 Task: Look for space in Ghotki, Pakistan from 12th  July, 2023 to 15th July, 2023 for 3 adults in price range Rs.12000 to Rs.16000. Place can be entire place with 2 bedrooms having 3 beds and 1 bathroom. Property type can be house, flat, guest house. Booking option can be shelf check-in. Required host language is English.
Action: Mouse pressed left at (534, 137)
Screenshot: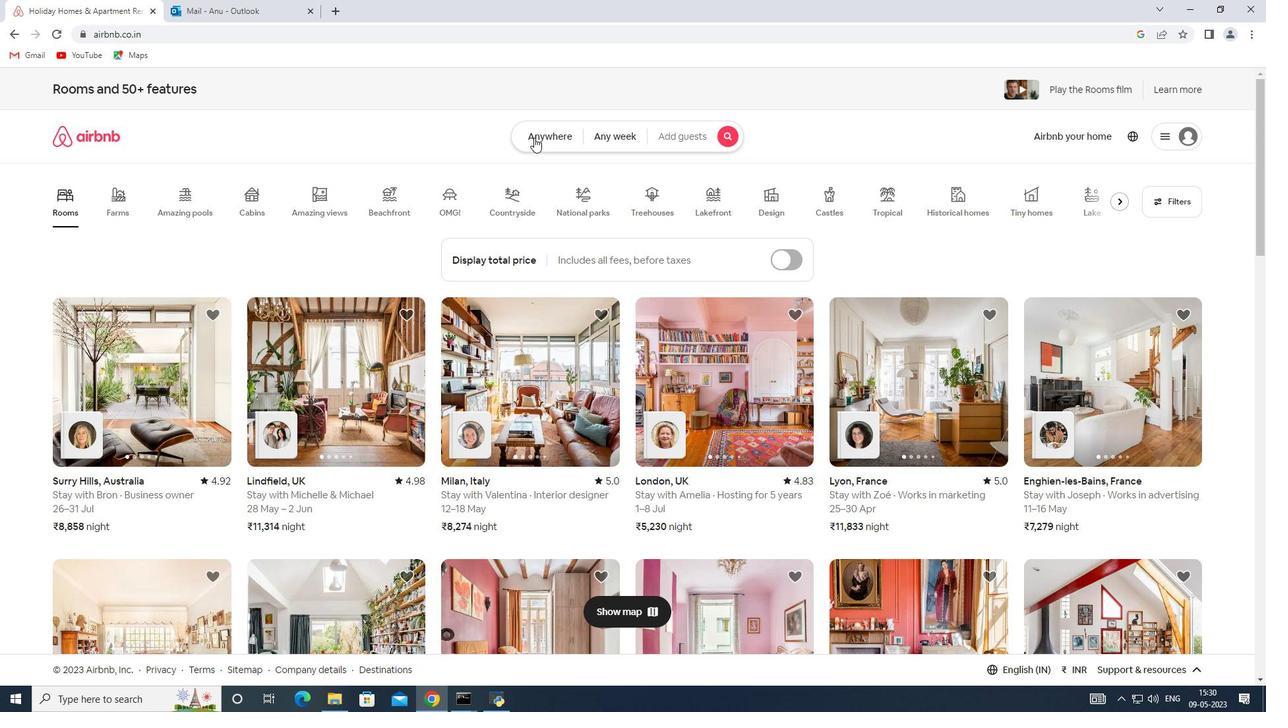 
Action: Mouse moved to (442, 193)
Screenshot: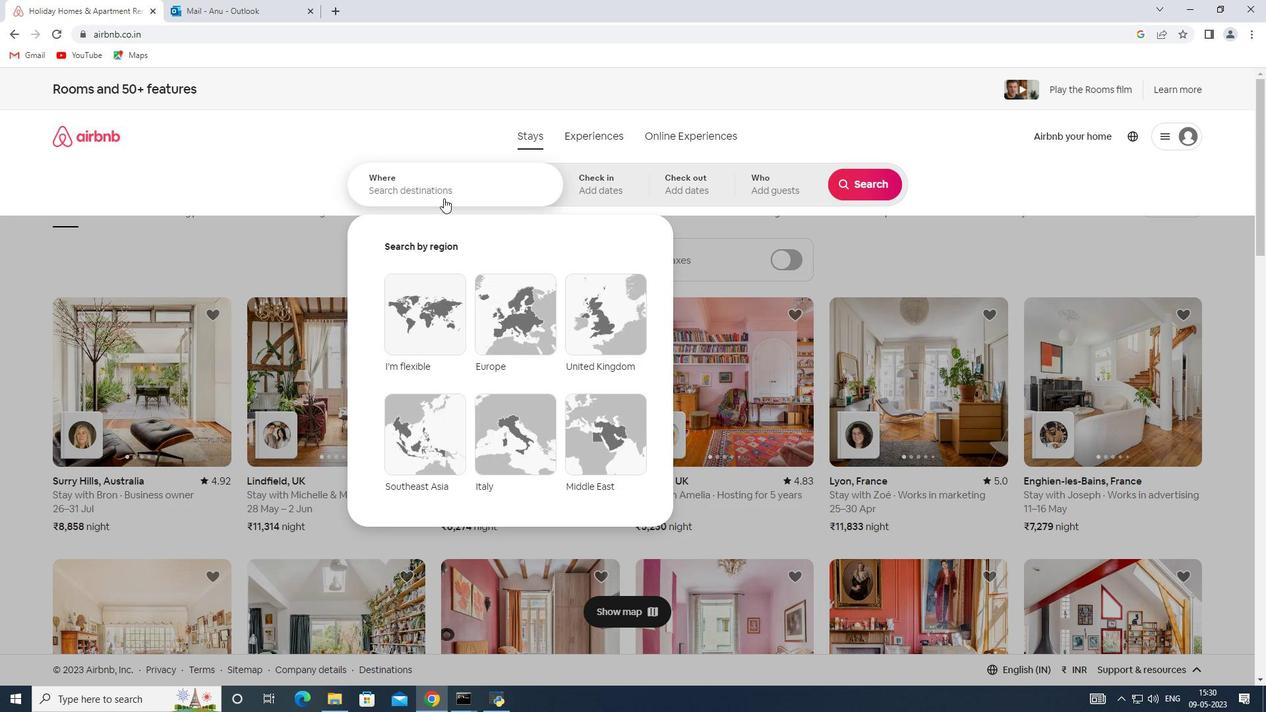 
Action: Mouse pressed left at (442, 193)
Screenshot: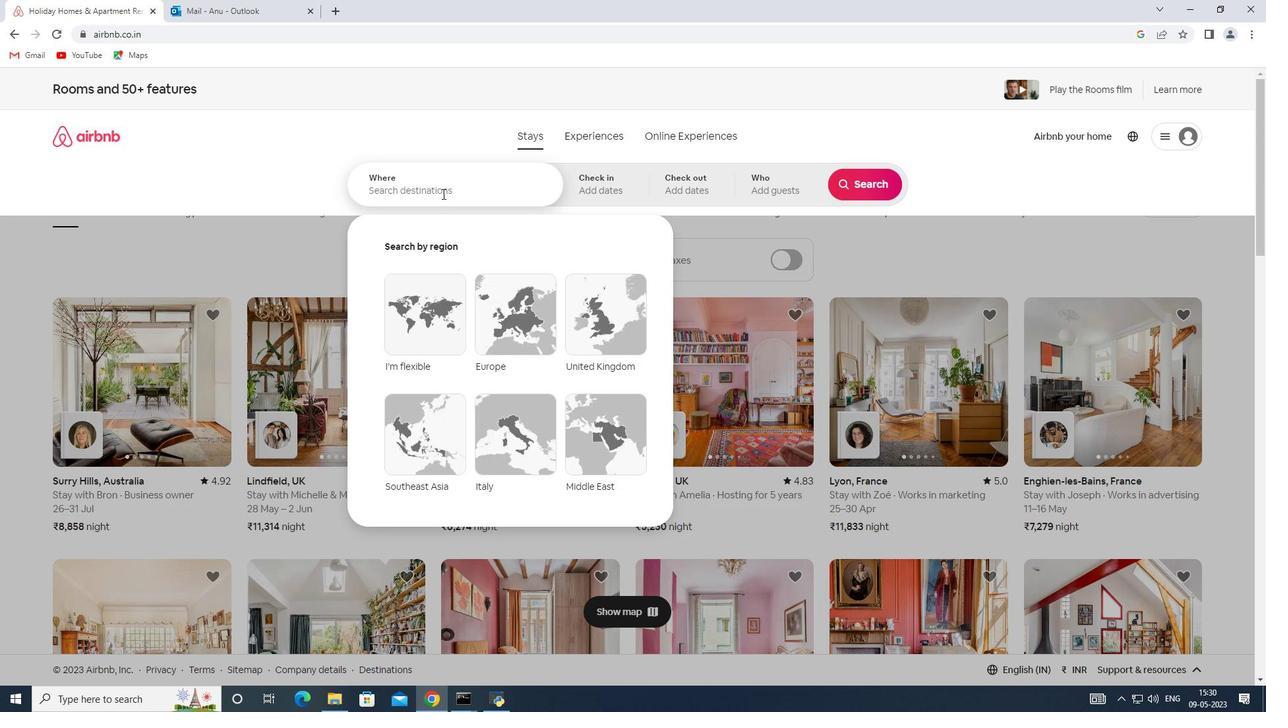 
Action: Key pressed <Key.shift><Key.shift>Ghotki,<Key.shift>Pakistan
Screenshot: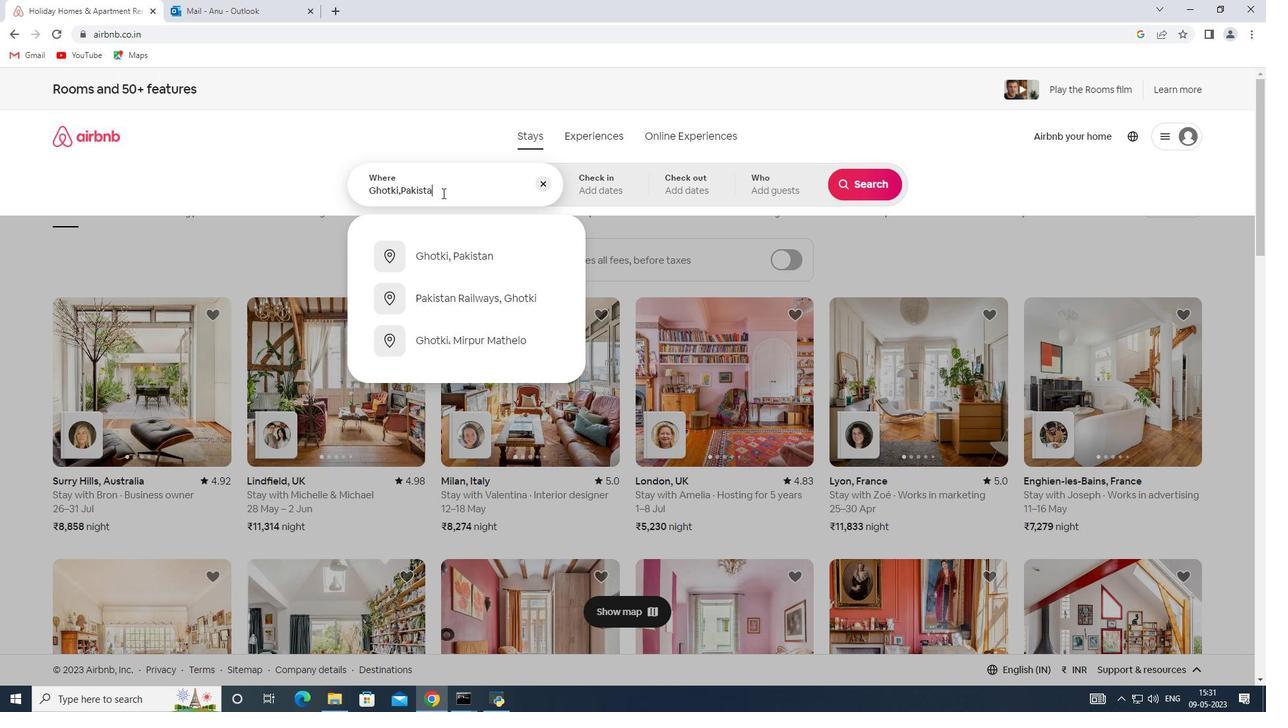 
Action: Mouse moved to (578, 186)
Screenshot: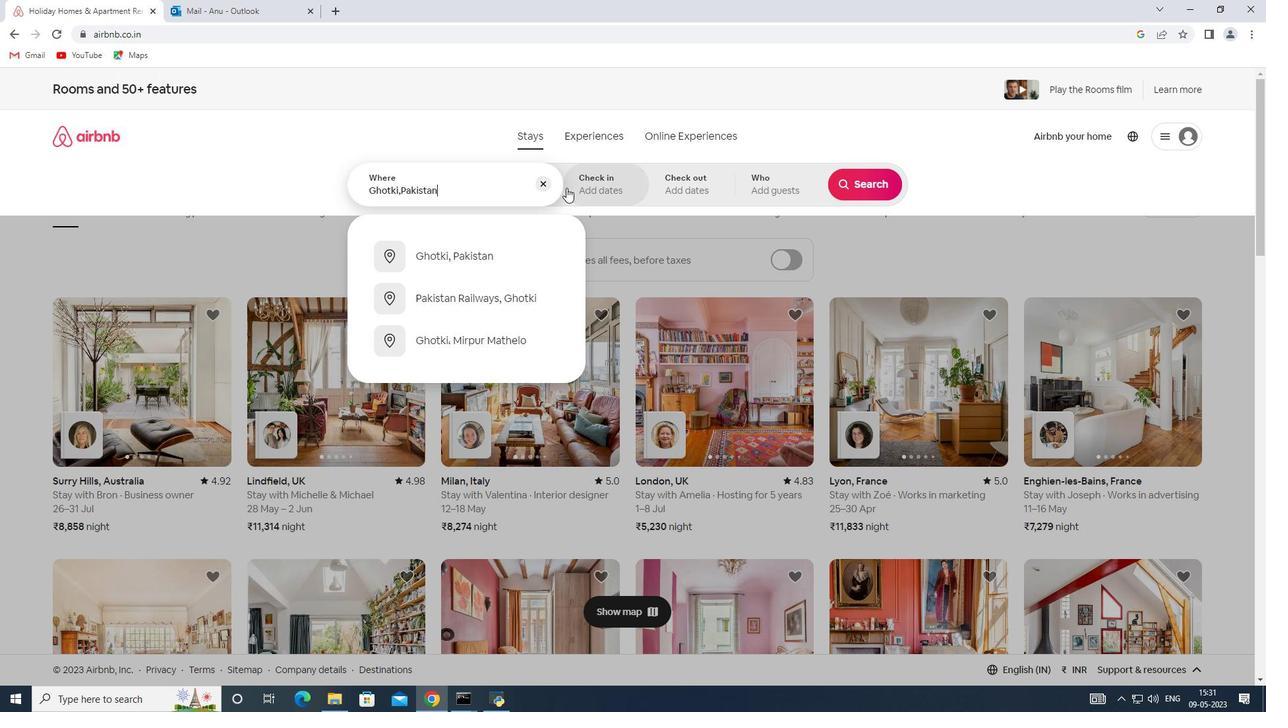 
Action: Mouse pressed left at (578, 186)
Screenshot: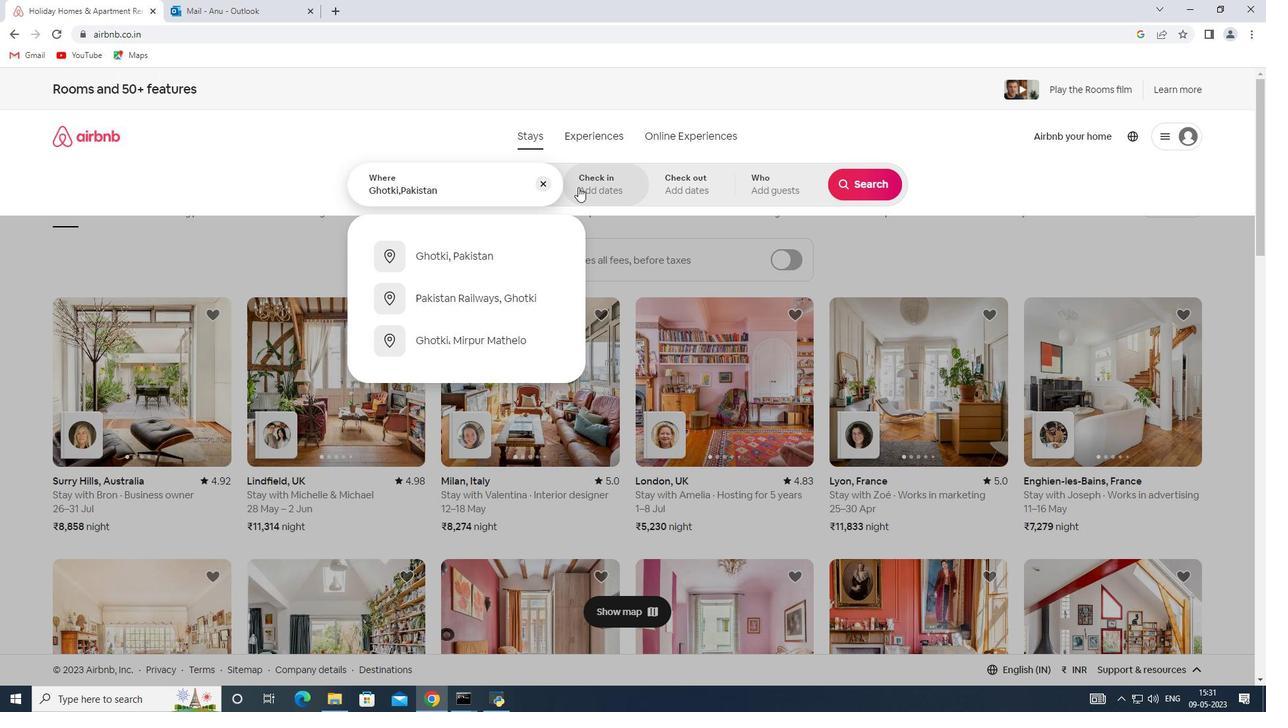 
Action: Mouse moved to (857, 286)
Screenshot: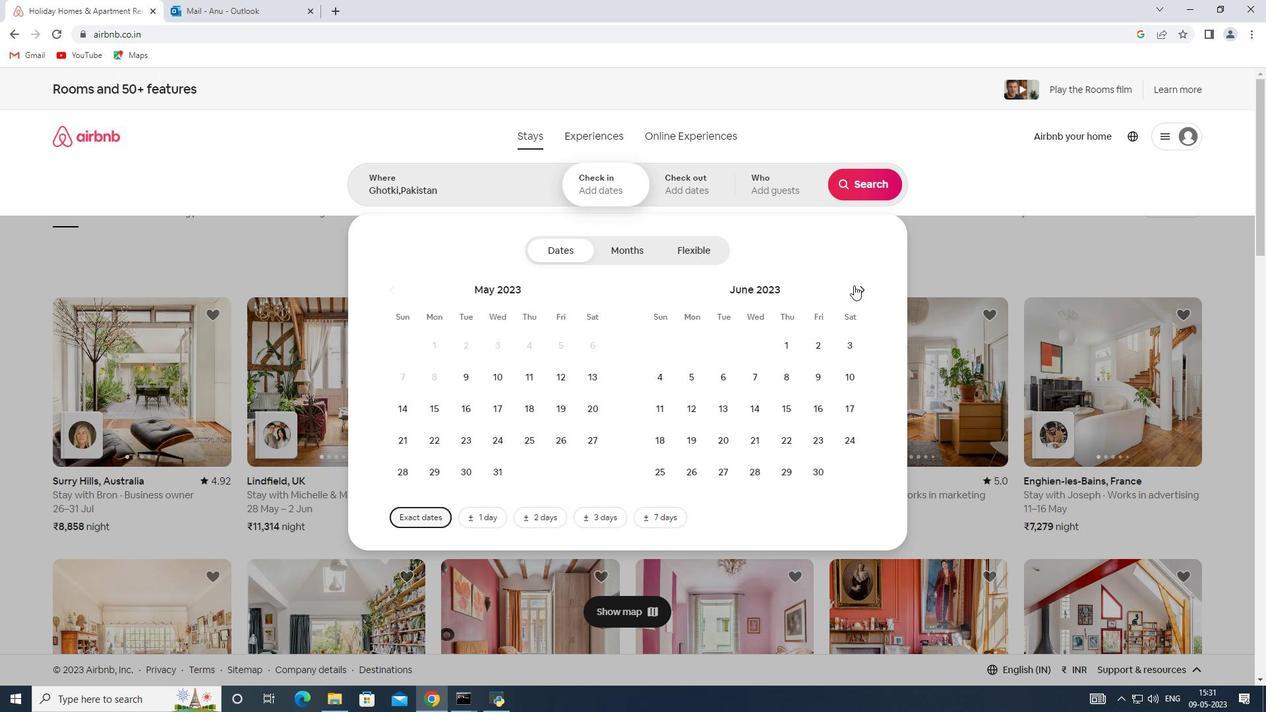 
Action: Mouse pressed left at (857, 286)
Screenshot: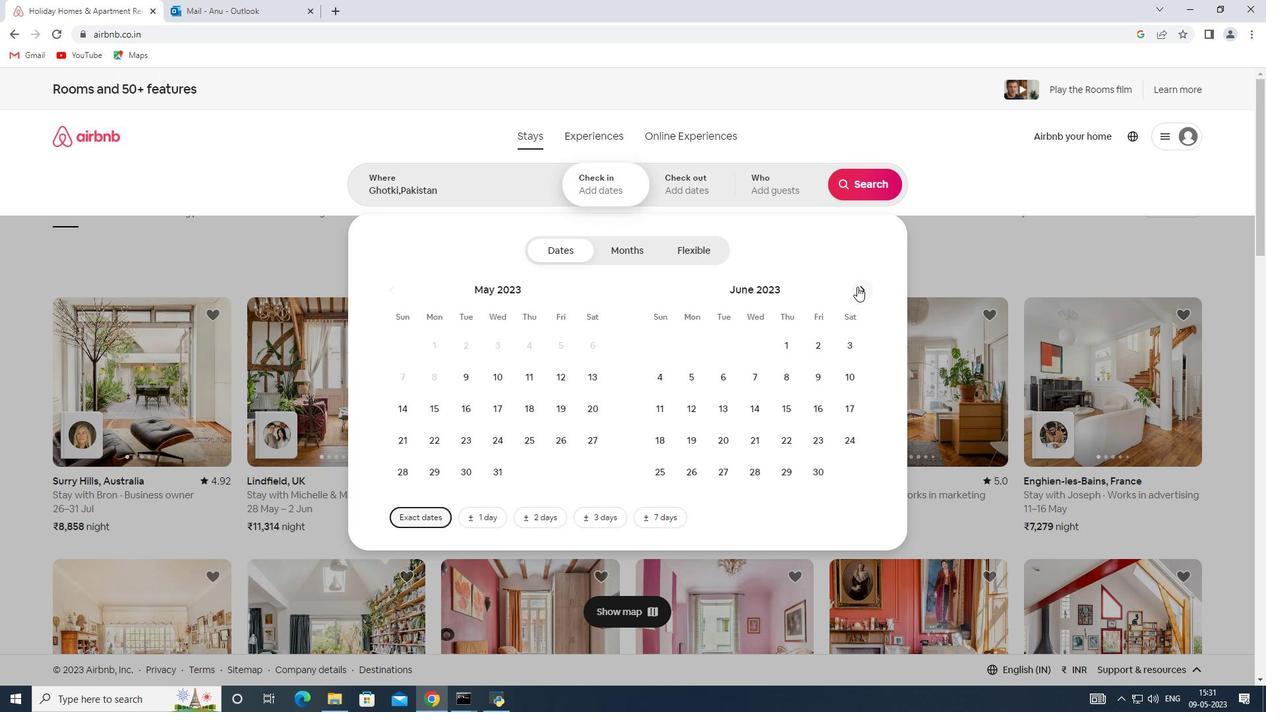 
Action: Mouse moved to (754, 404)
Screenshot: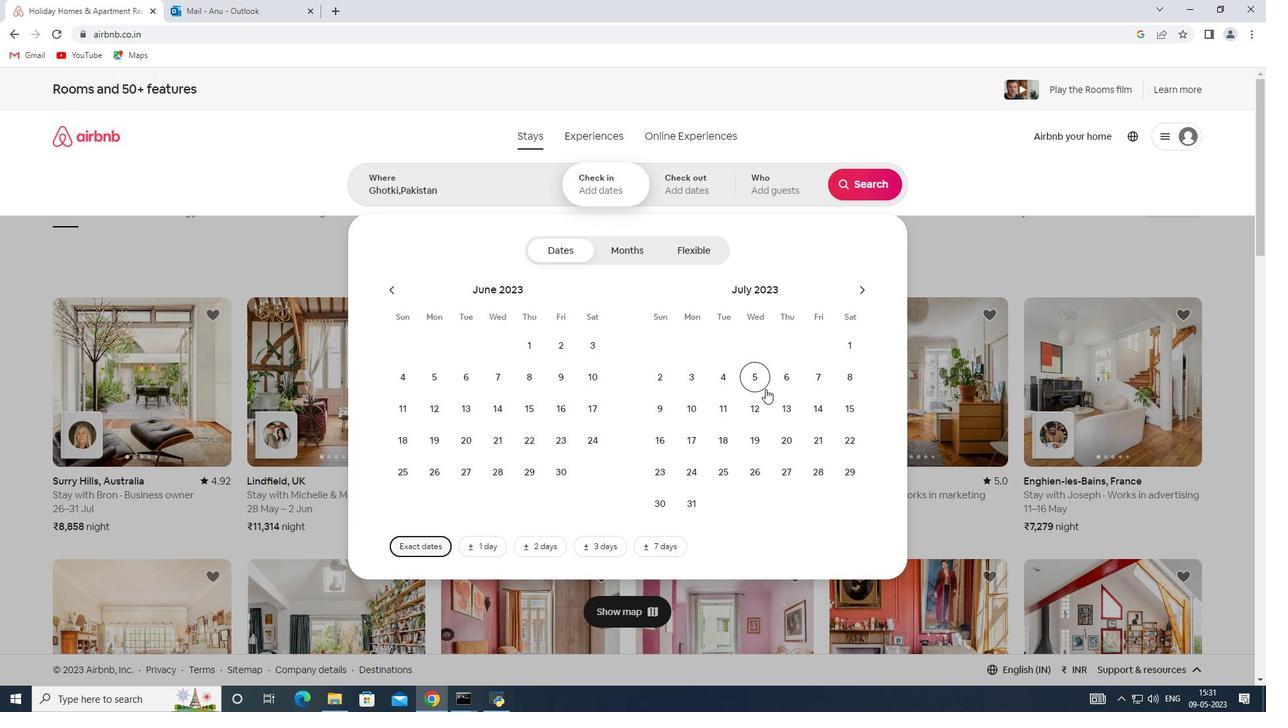 
Action: Mouse pressed left at (754, 404)
Screenshot: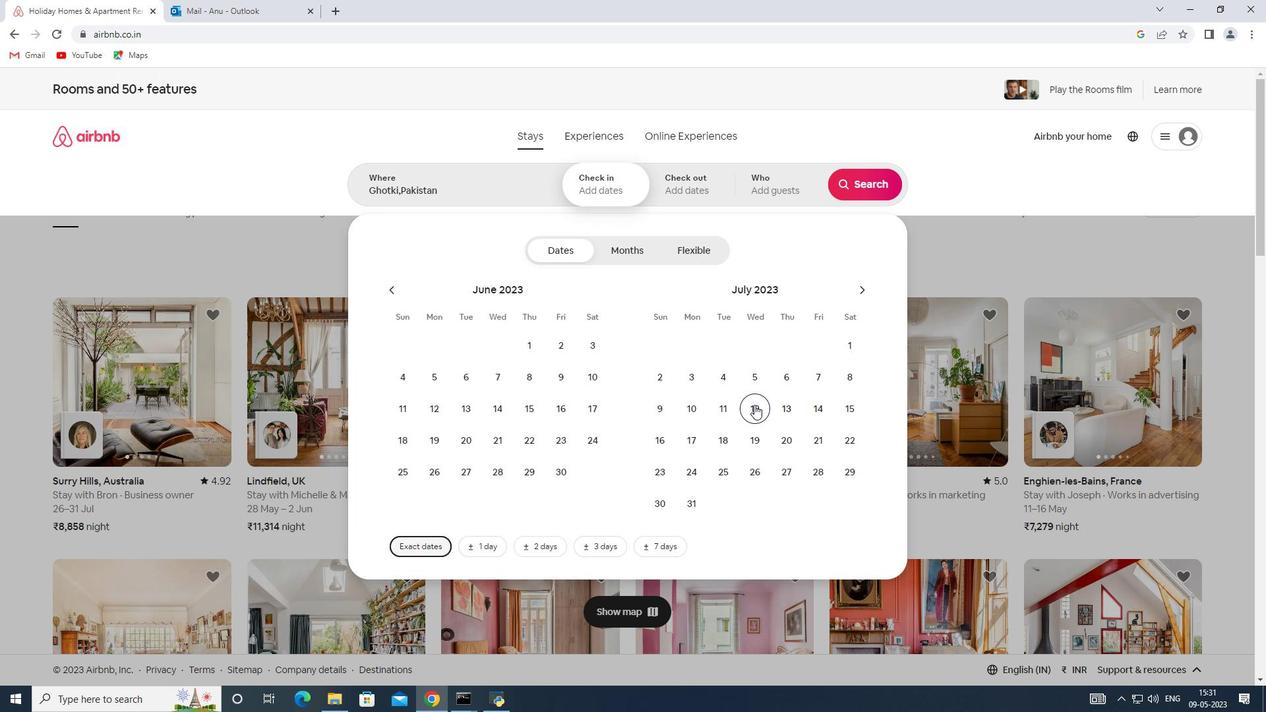 
Action: Mouse moved to (843, 405)
Screenshot: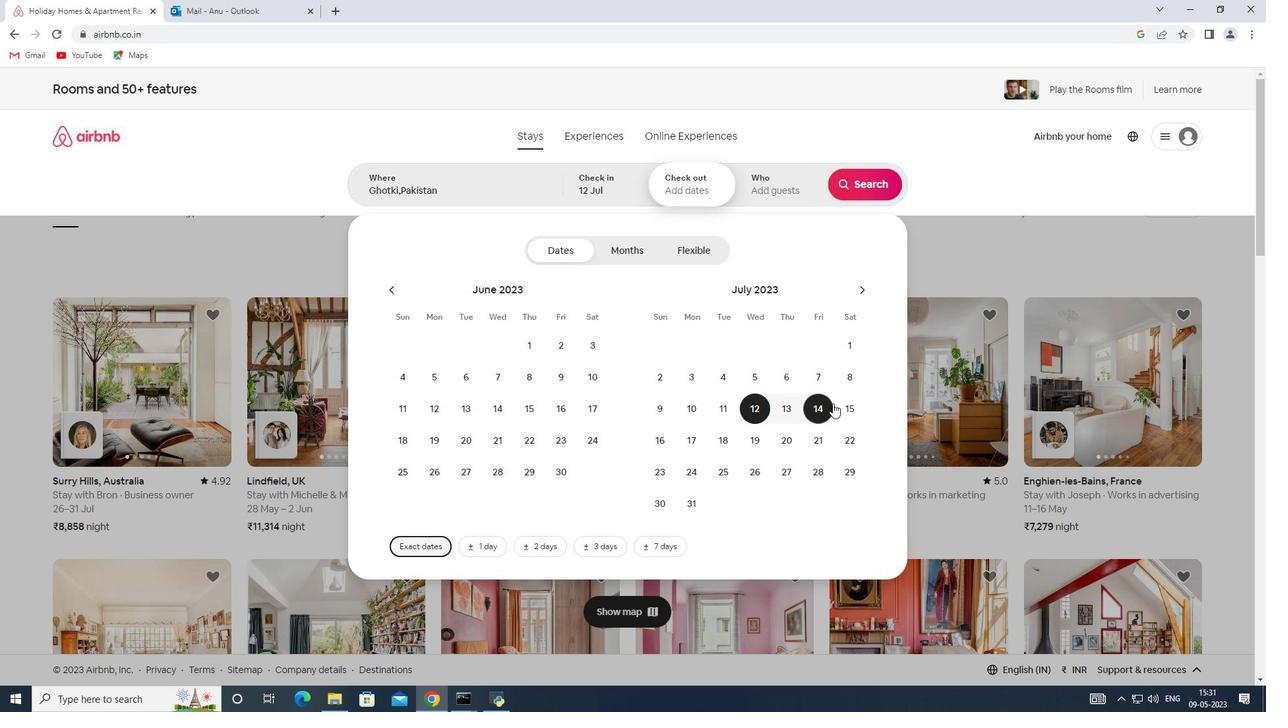 
Action: Mouse pressed left at (843, 405)
Screenshot: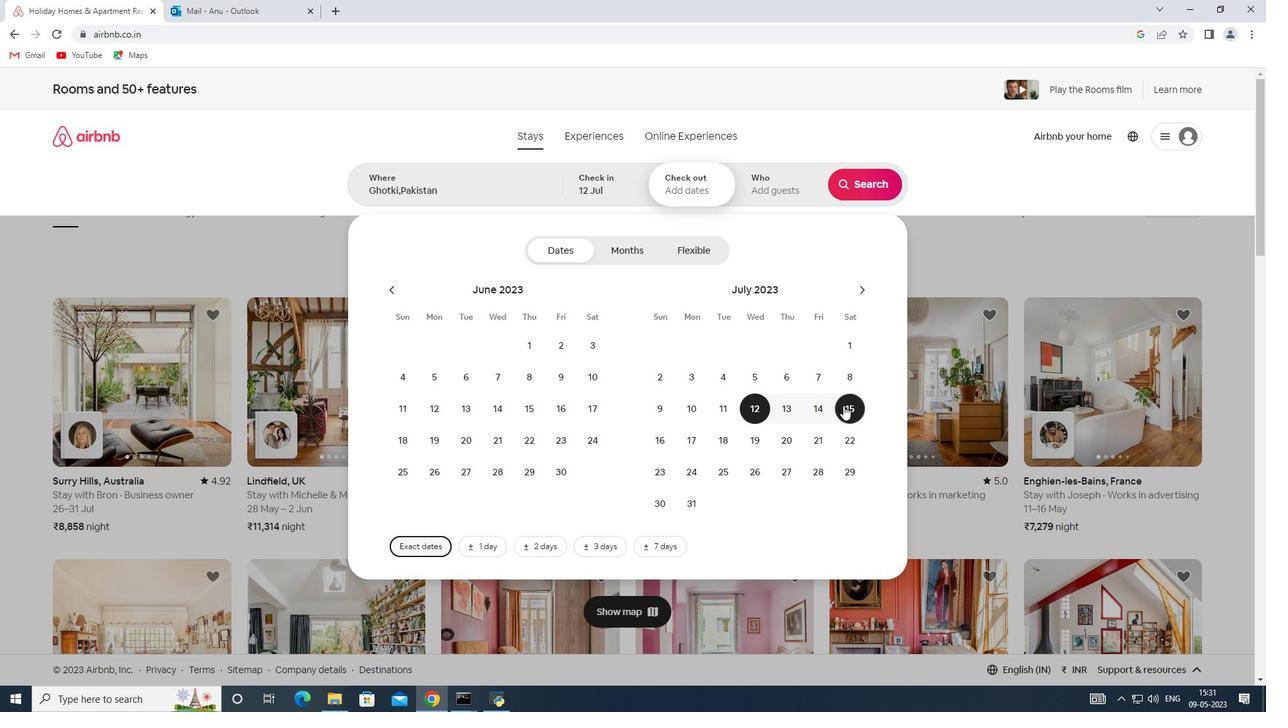 
Action: Mouse moved to (753, 179)
Screenshot: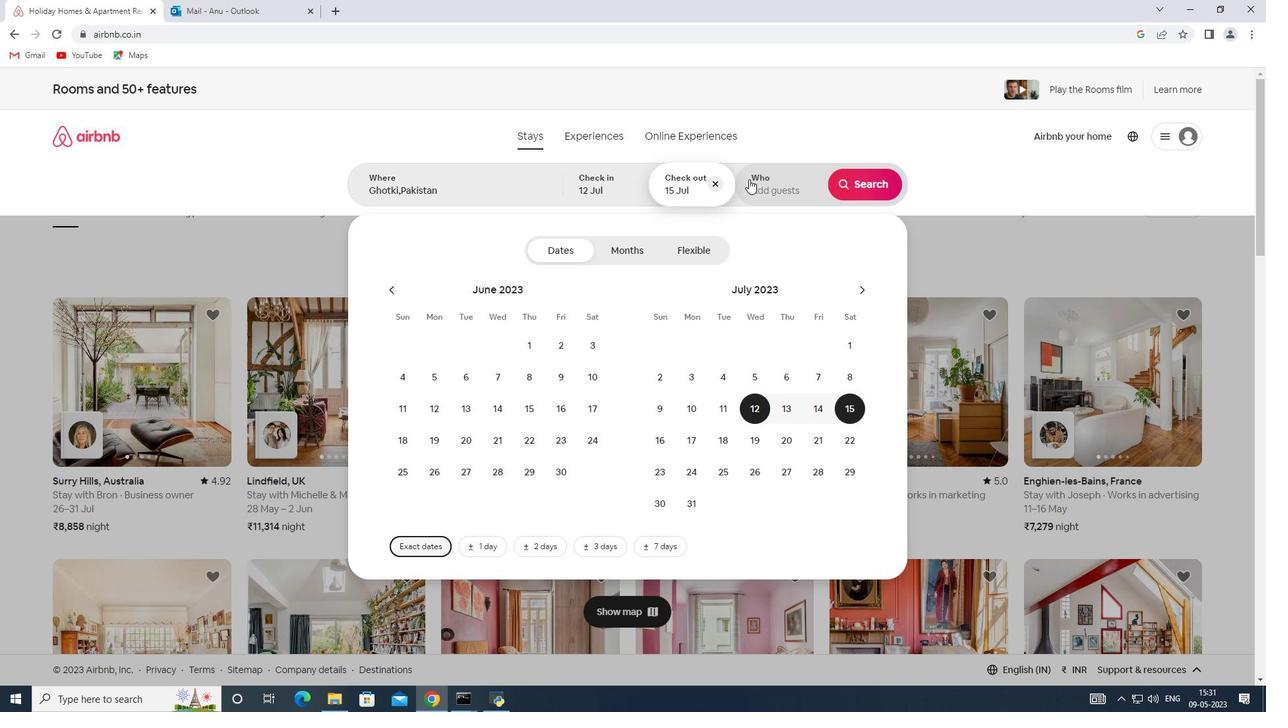 
Action: Mouse pressed left at (753, 179)
Screenshot: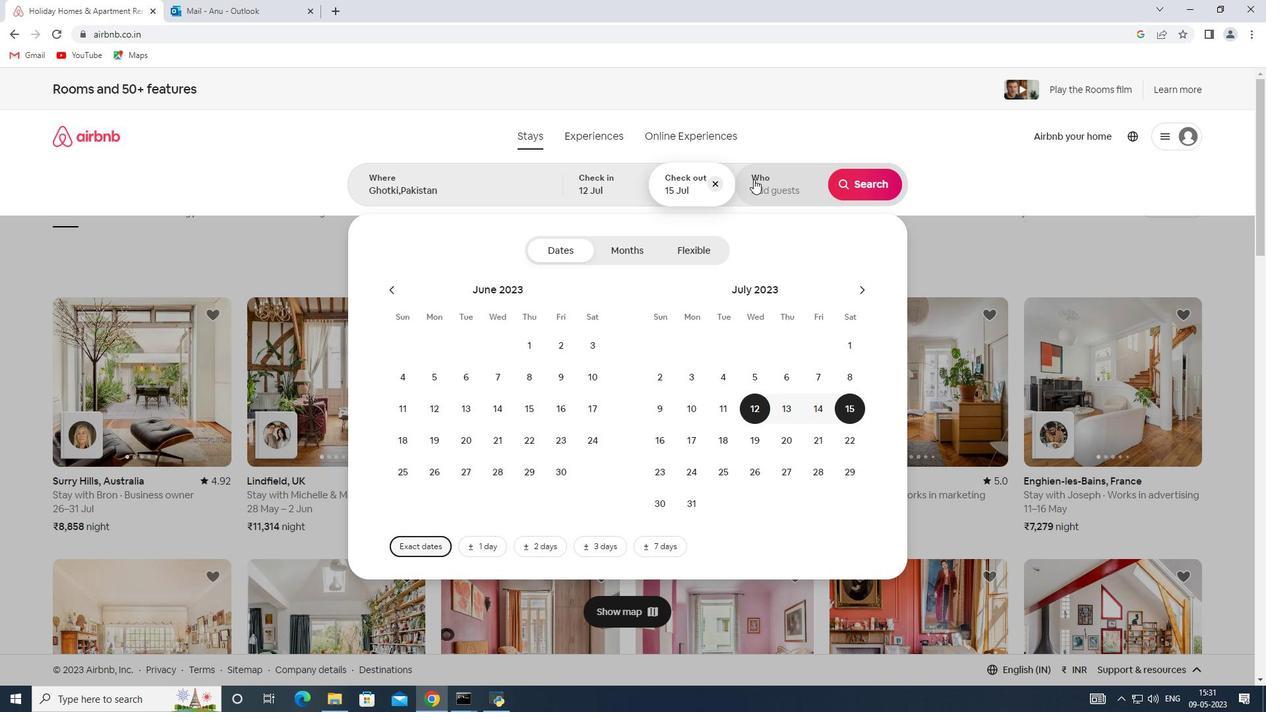 
Action: Mouse moved to (860, 255)
Screenshot: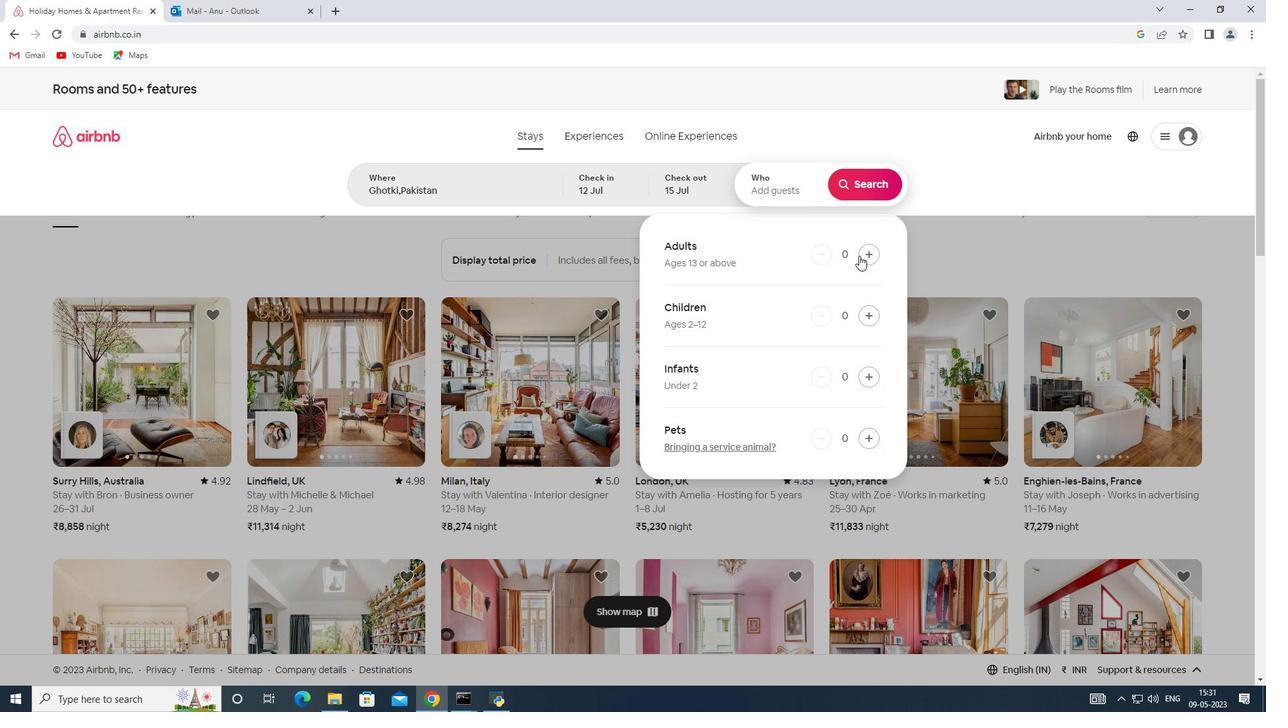 
Action: Mouse pressed left at (860, 255)
Screenshot: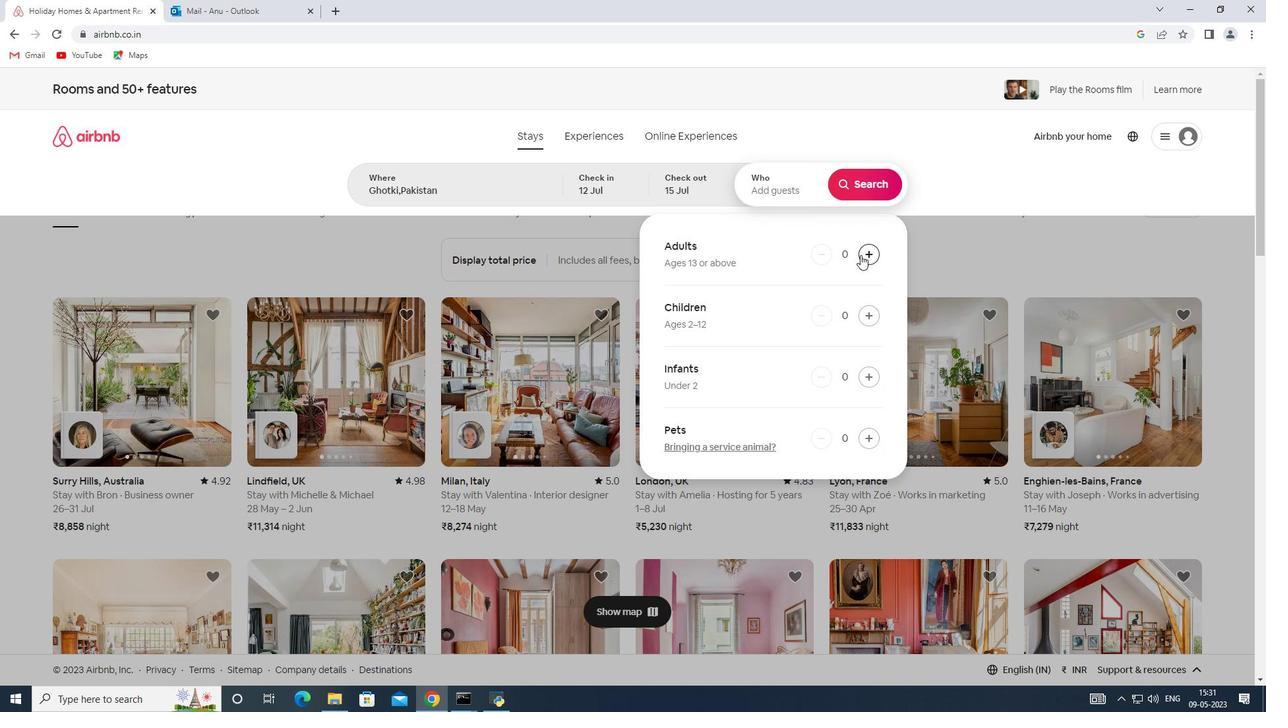 
Action: Mouse pressed left at (860, 255)
Screenshot: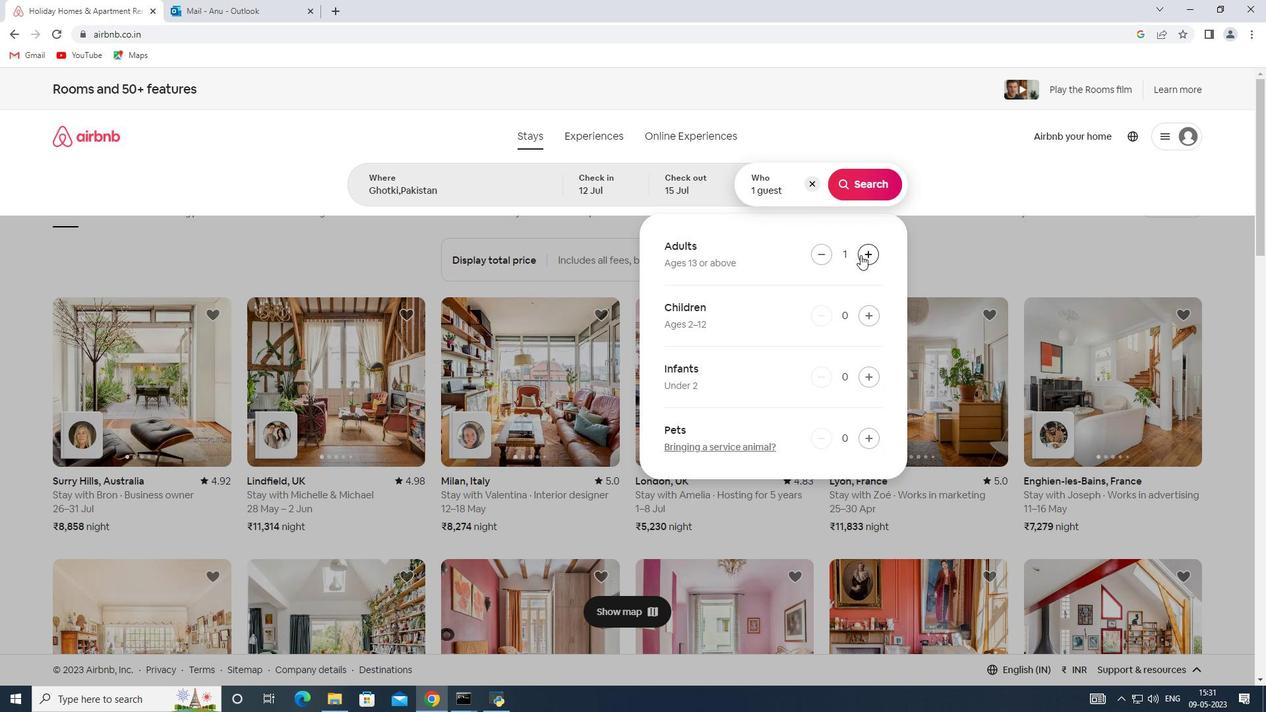 
Action: Mouse pressed left at (860, 255)
Screenshot: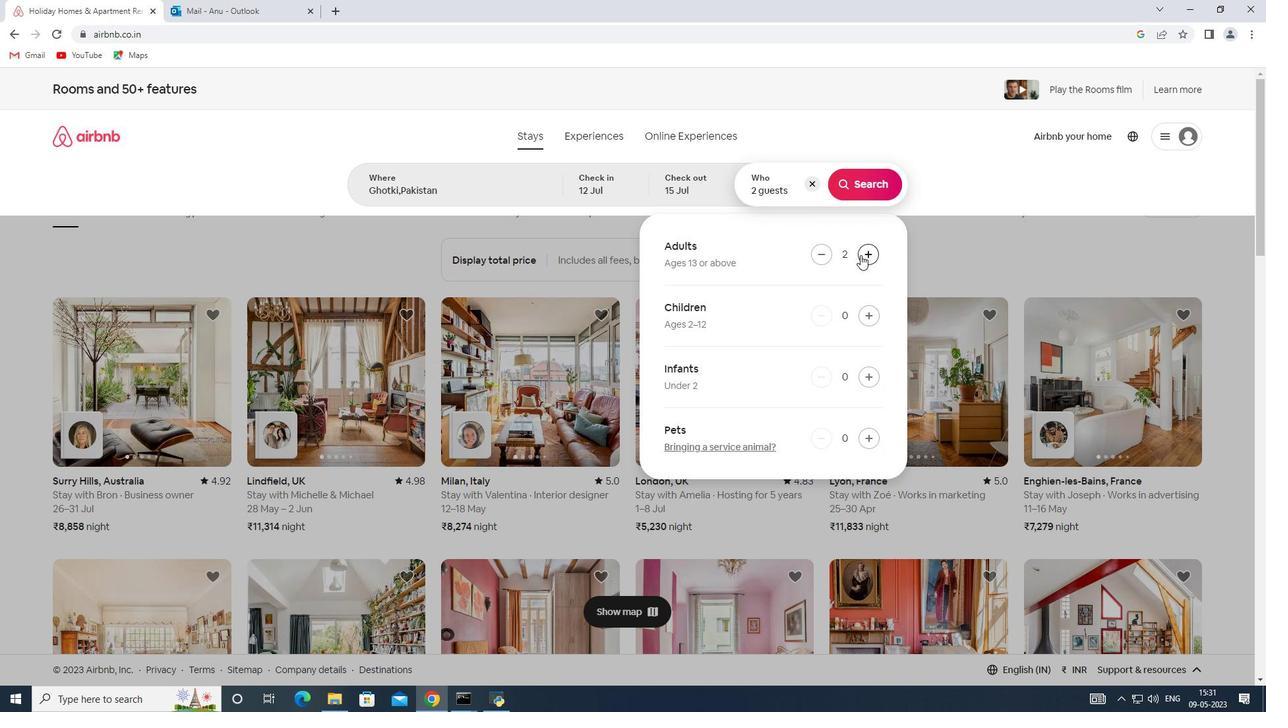 
Action: Mouse moved to (871, 184)
Screenshot: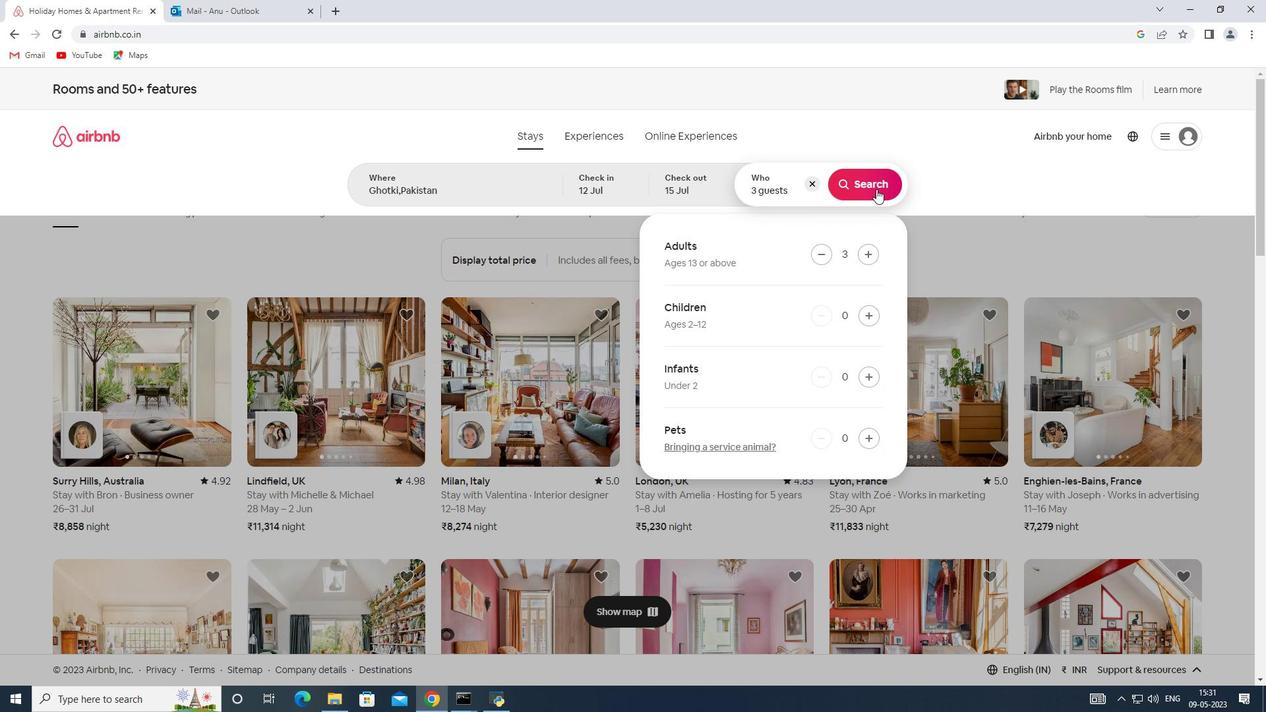 
Action: Mouse pressed left at (871, 184)
Screenshot: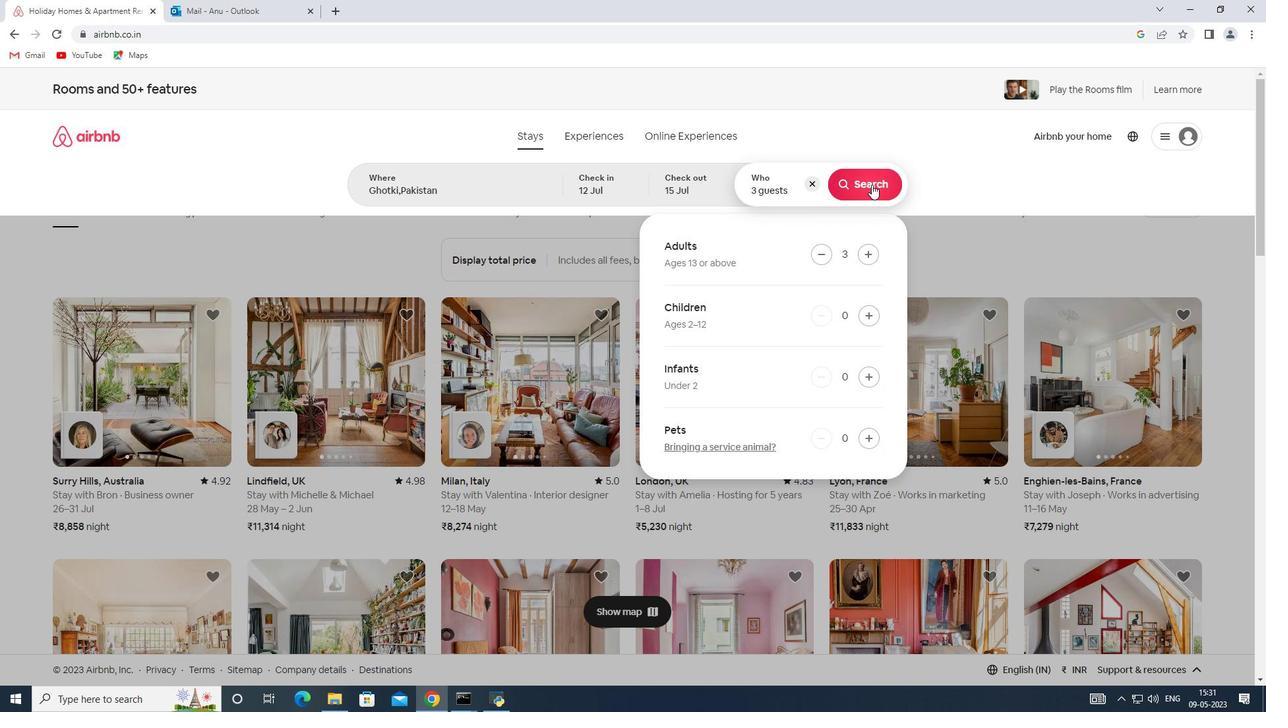 
Action: Mouse moved to (1201, 151)
Screenshot: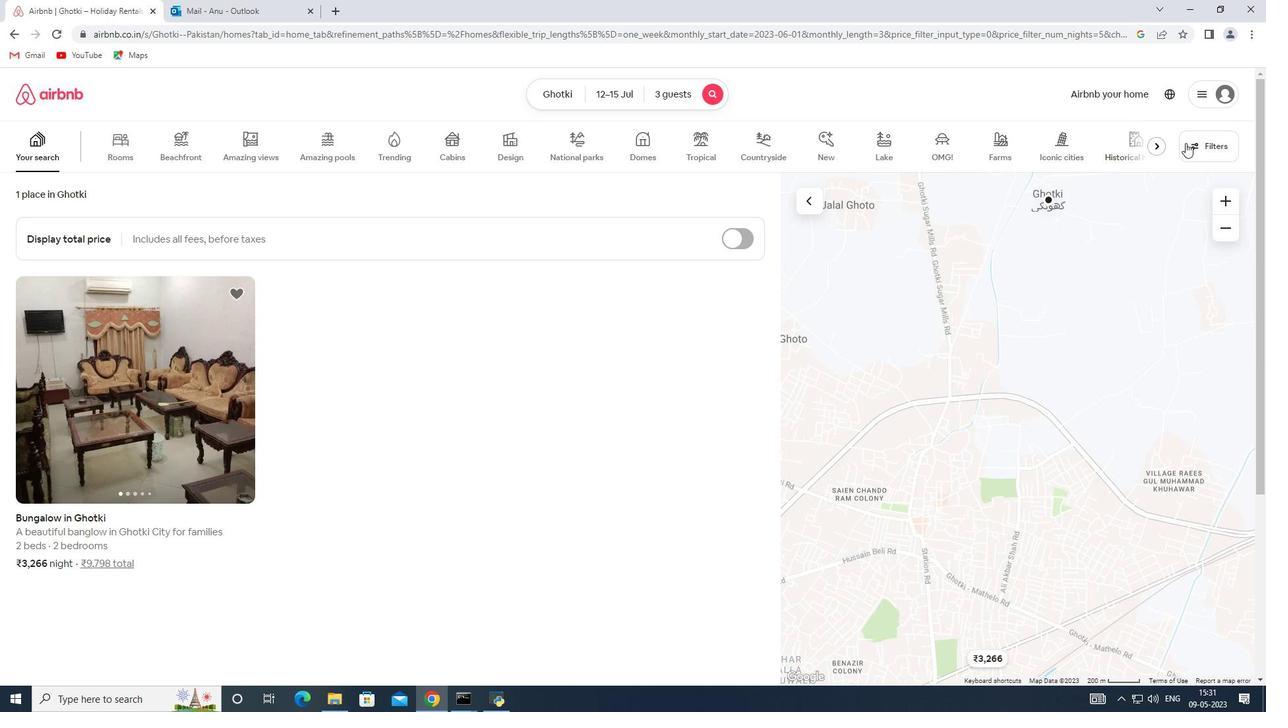 
Action: Mouse pressed left at (1201, 151)
Screenshot: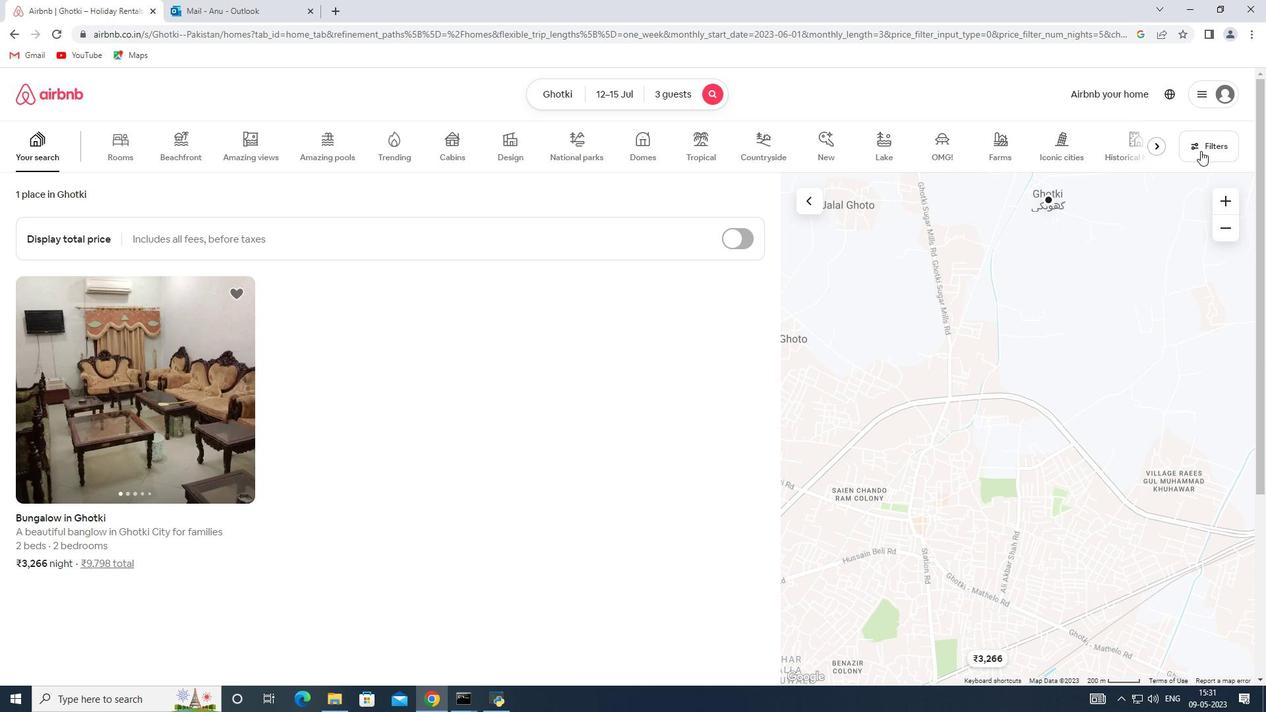 
Action: Mouse moved to (458, 468)
Screenshot: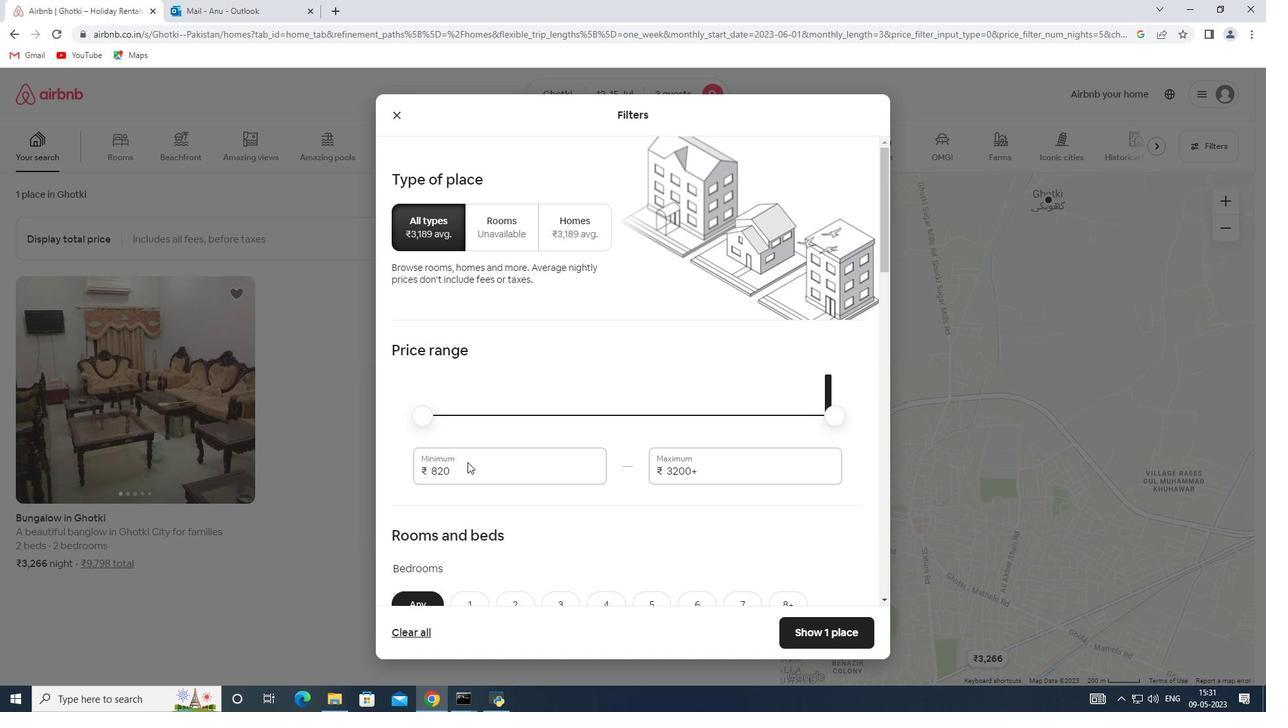 
Action: Mouse pressed left at (458, 468)
Screenshot: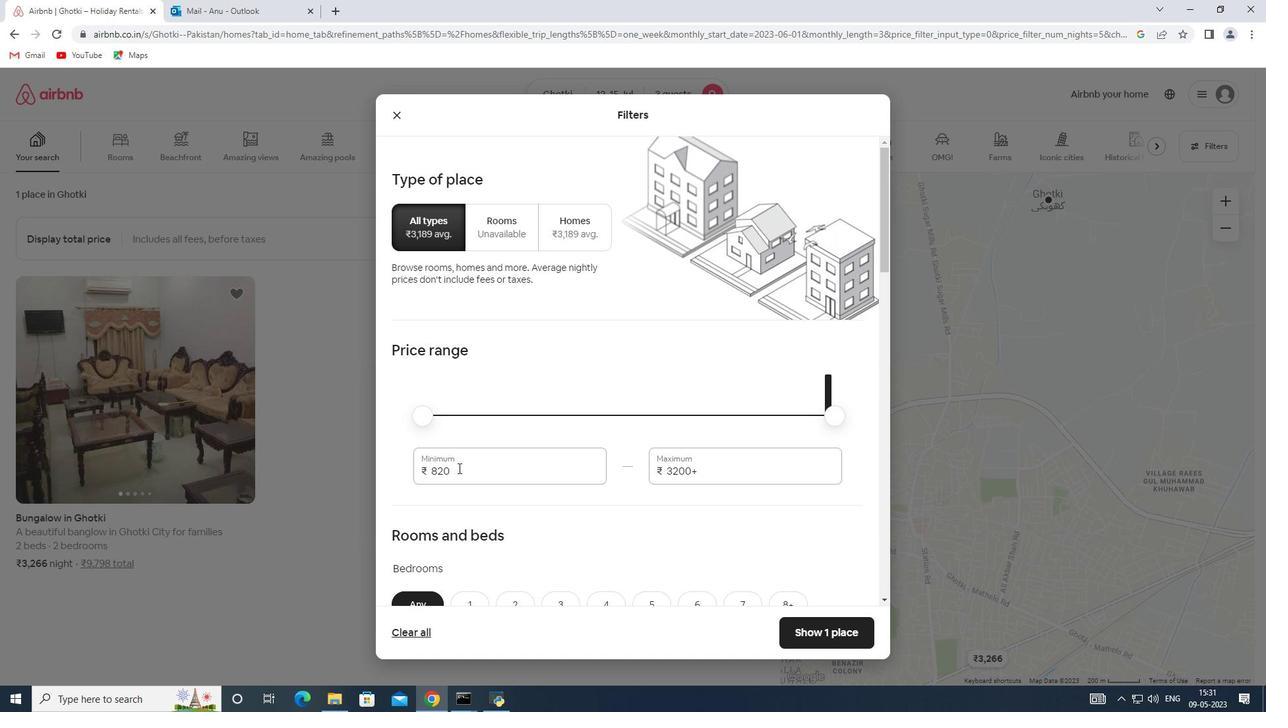 
Action: Mouse moved to (389, 457)
Screenshot: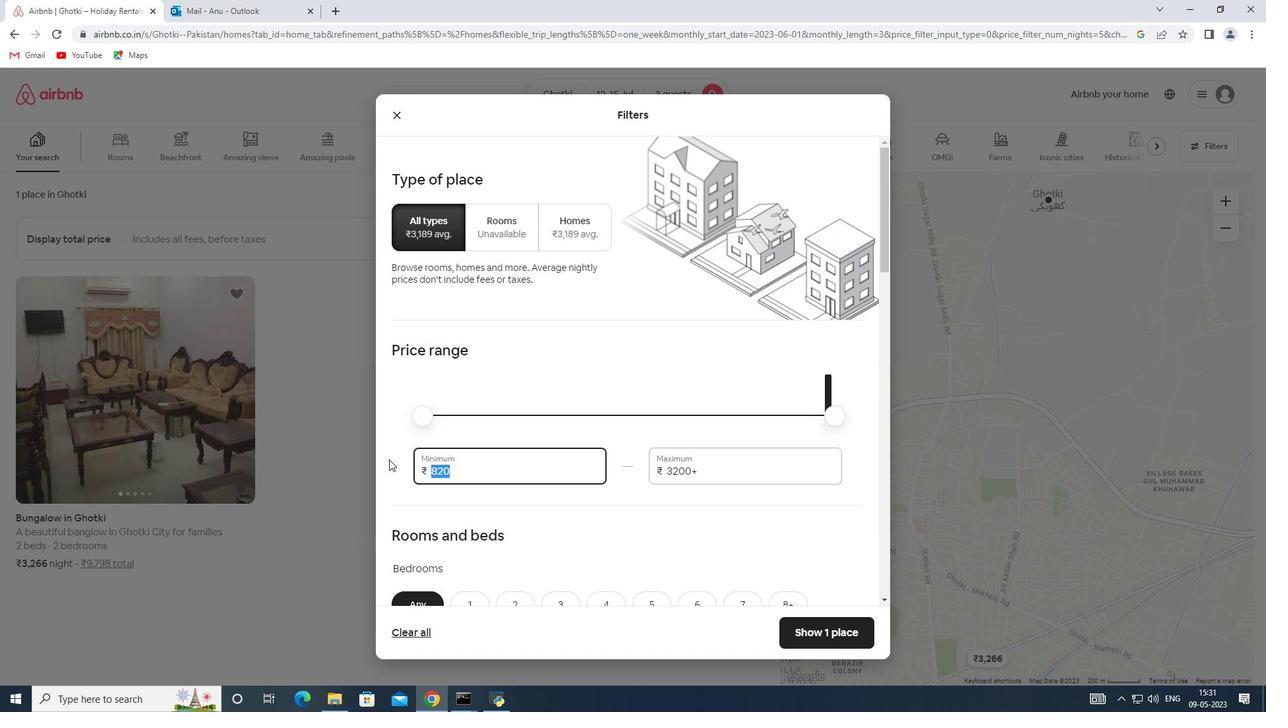 
Action: Key pressed 12000
Screenshot: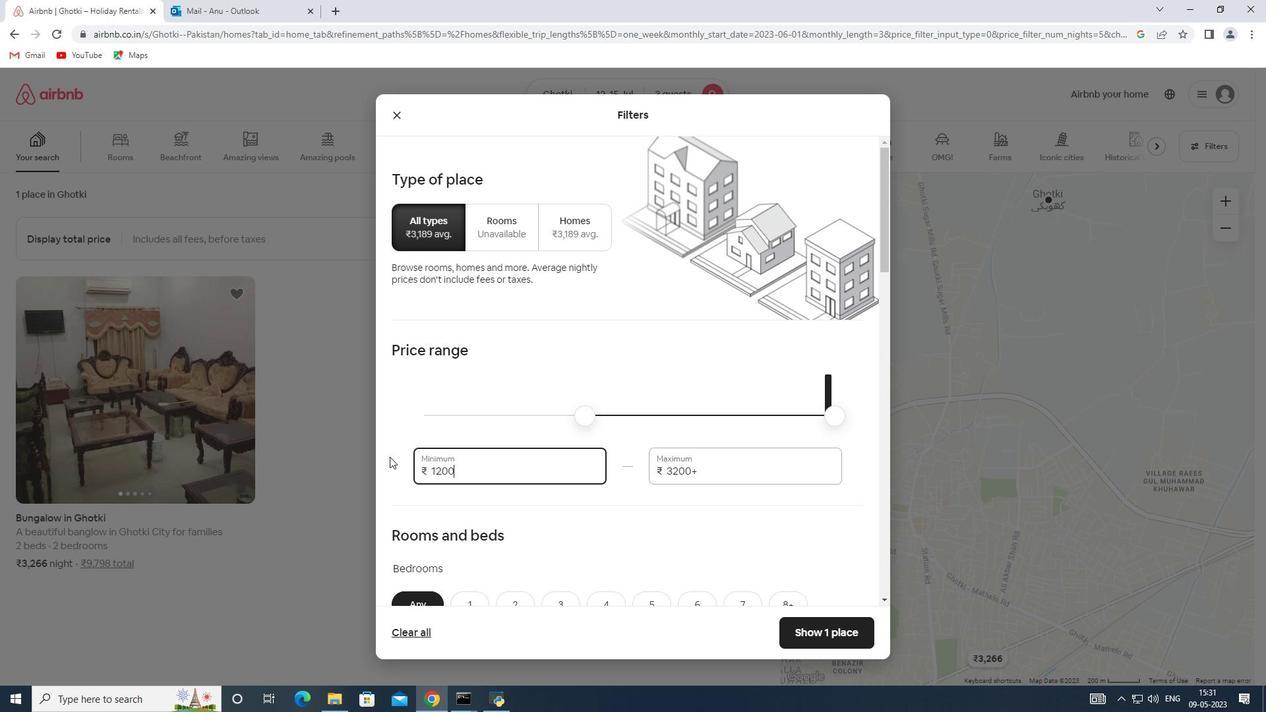 
Action: Mouse moved to (699, 471)
Screenshot: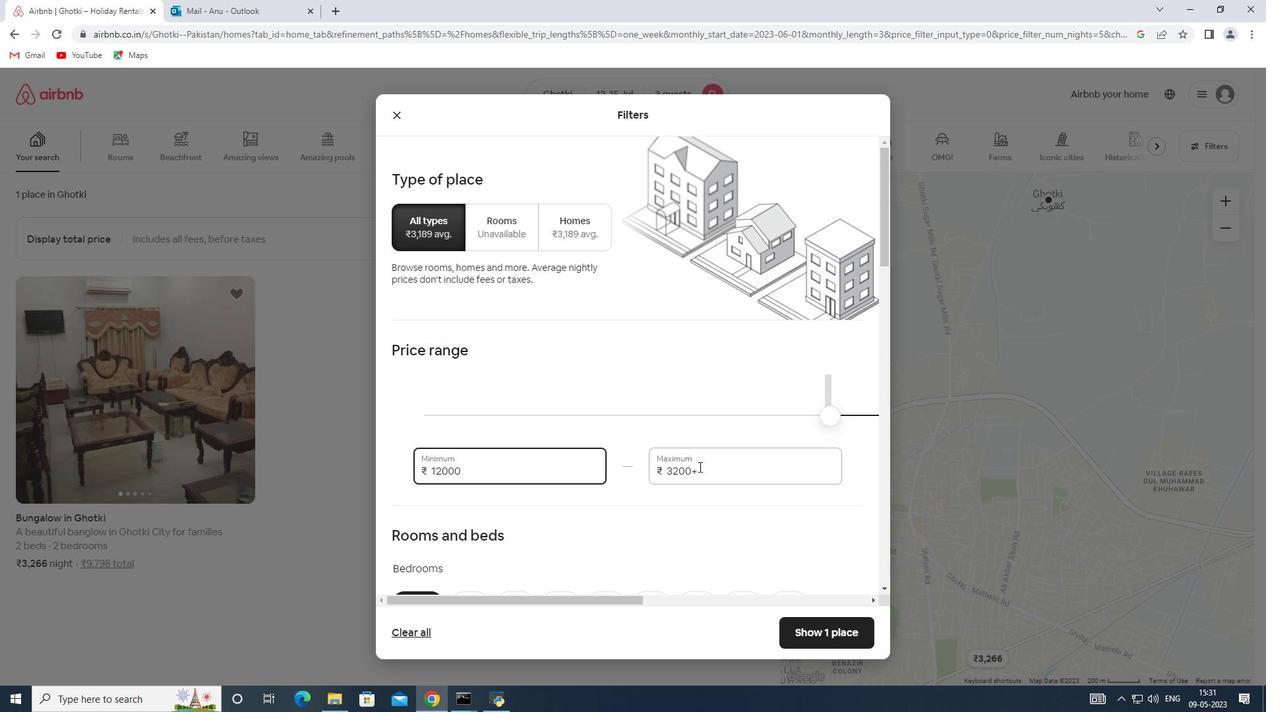 
Action: Mouse pressed left at (699, 471)
Screenshot: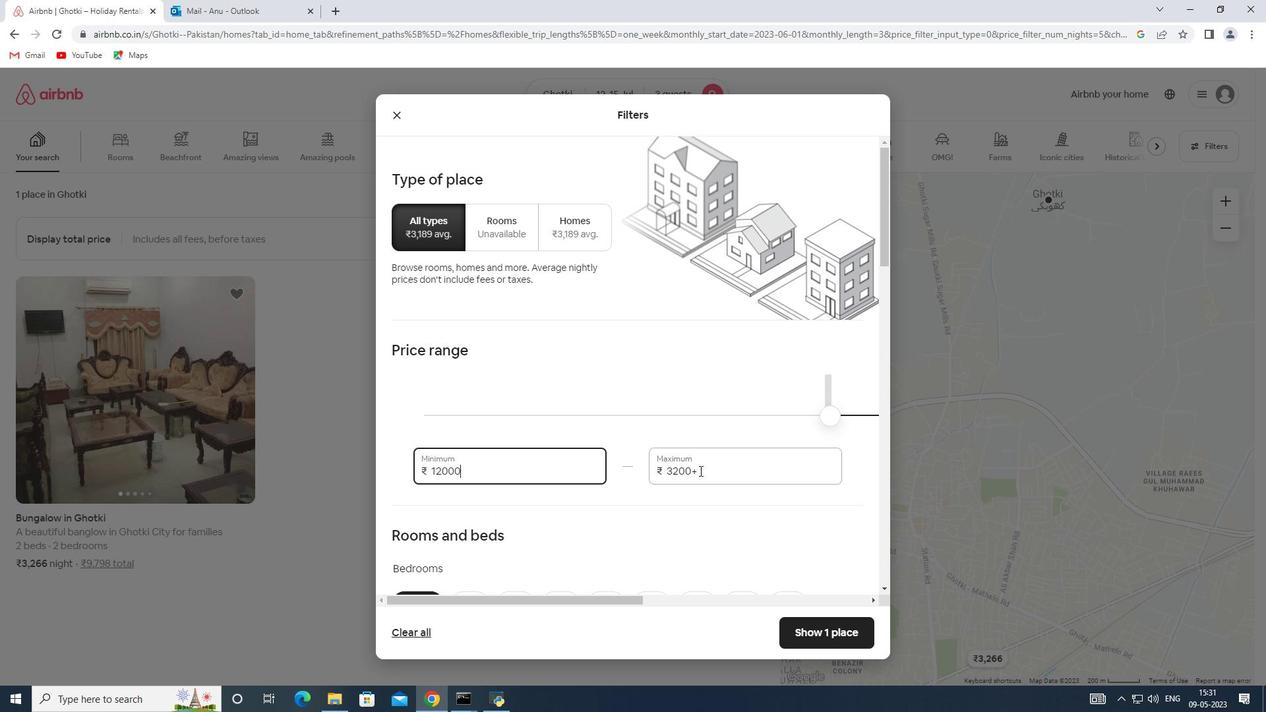
Action: Mouse moved to (637, 471)
Screenshot: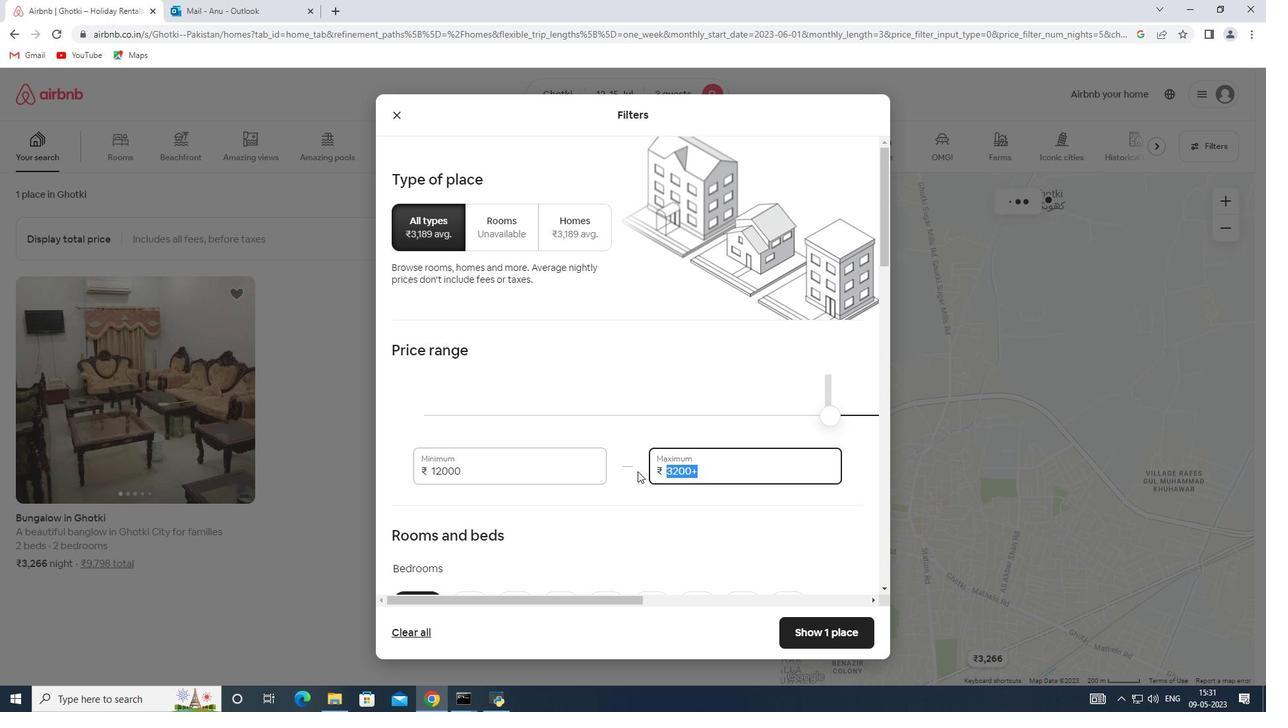 
Action: Key pressed 16000
Screenshot: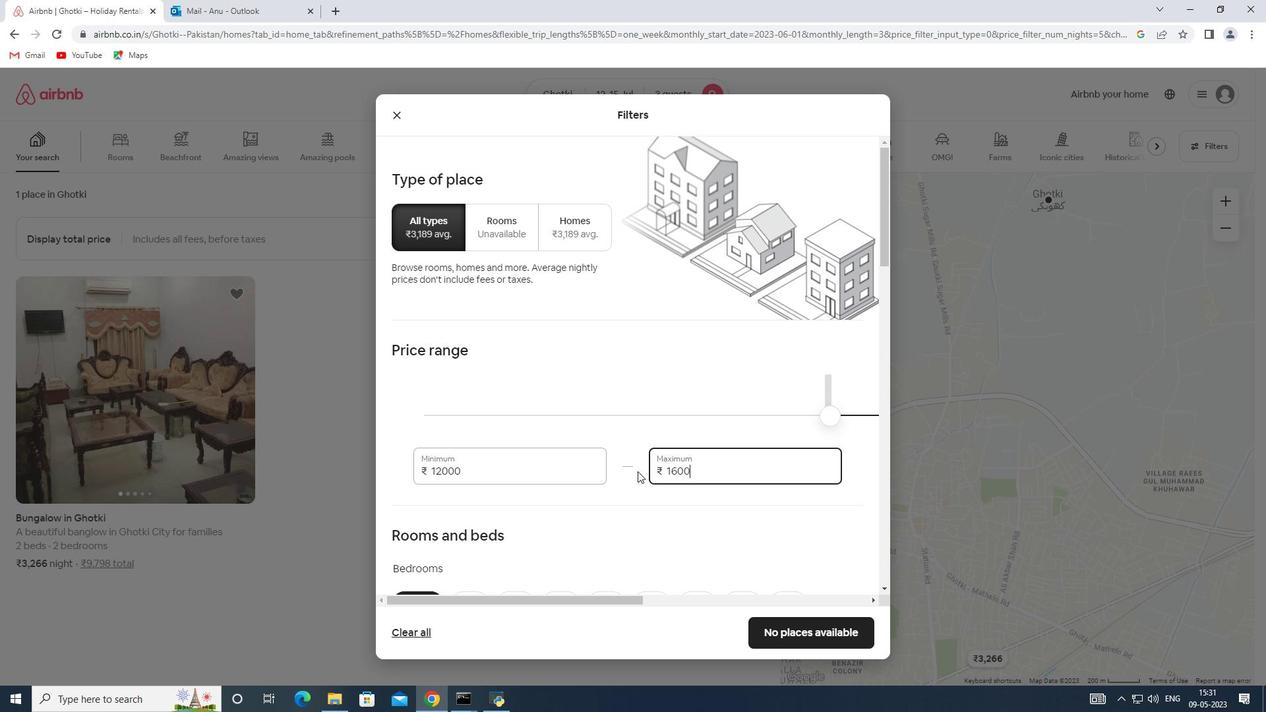 
Action: Mouse scrolled (637, 470) with delta (0, 0)
Screenshot: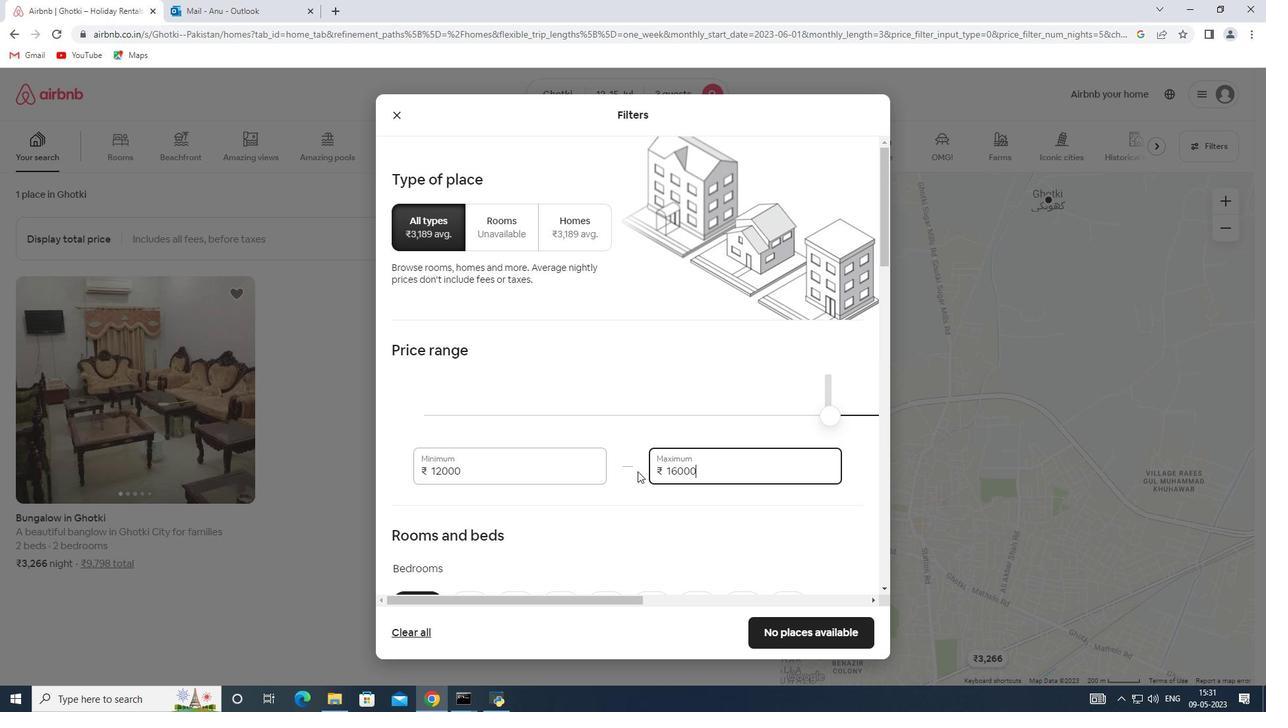 
Action: Mouse scrolled (637, 470) with delta (0, 0)
Screenshot: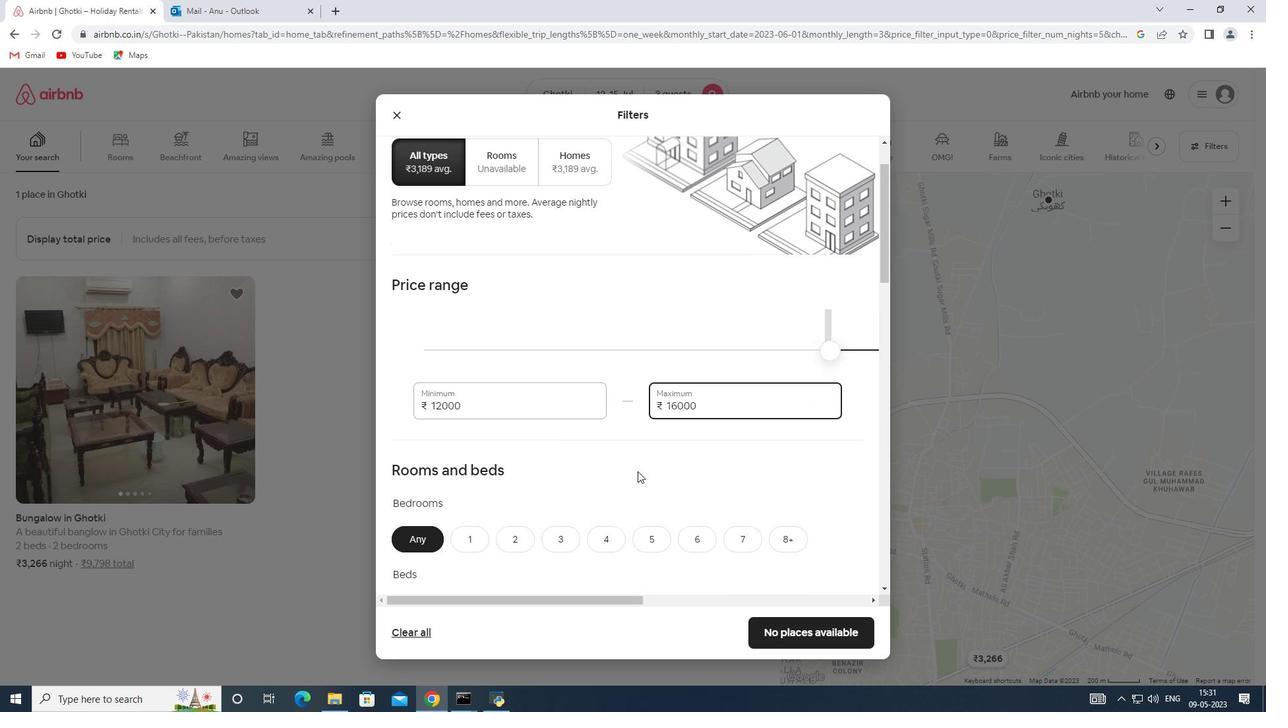 
Action: Mouse scrolled (637, 470) with delta (0, 0)
Screenshot: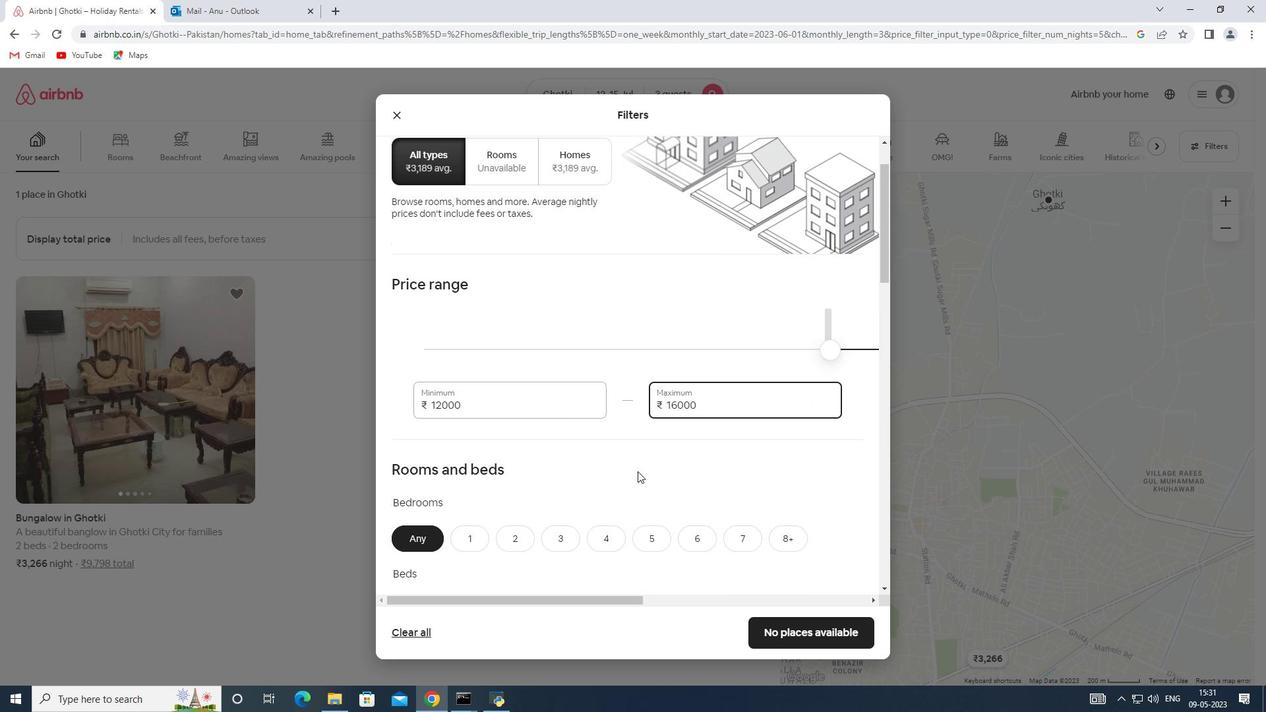 
Action: Mouse moved to (640, 470)
Screenshot: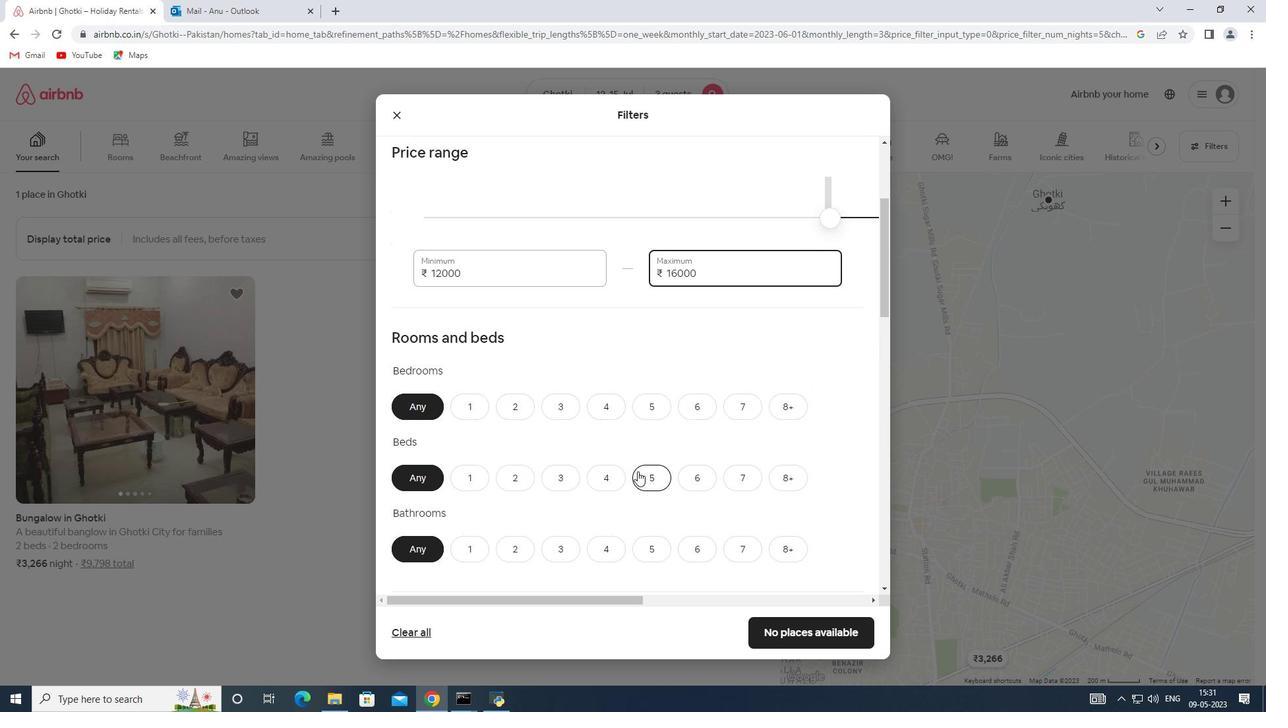 
Action: Mouse scrolled (640, 470) with delta (0, 0)
Screenshot: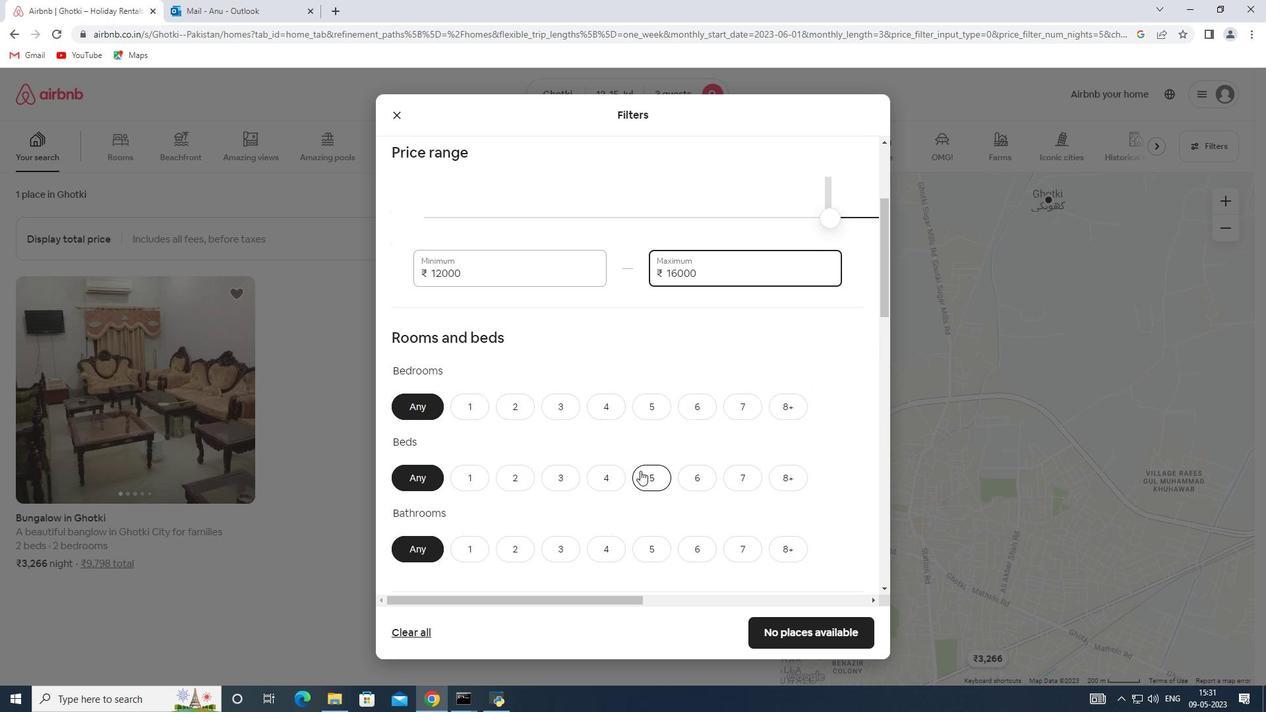 
Action: Mouse scrolled (640, 470) with delta (0, 0)
Screenshot: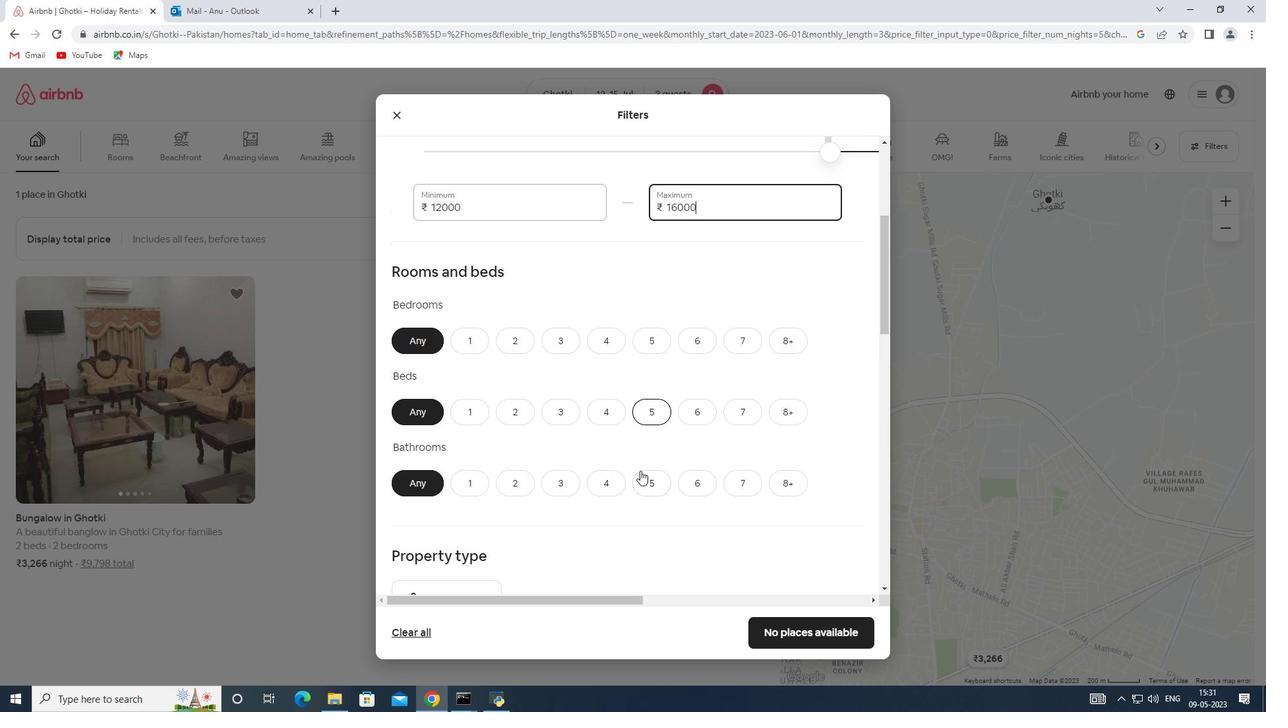 
Action: Mouse scrolled (640, 470) with delta (0, 0)
Screenshot: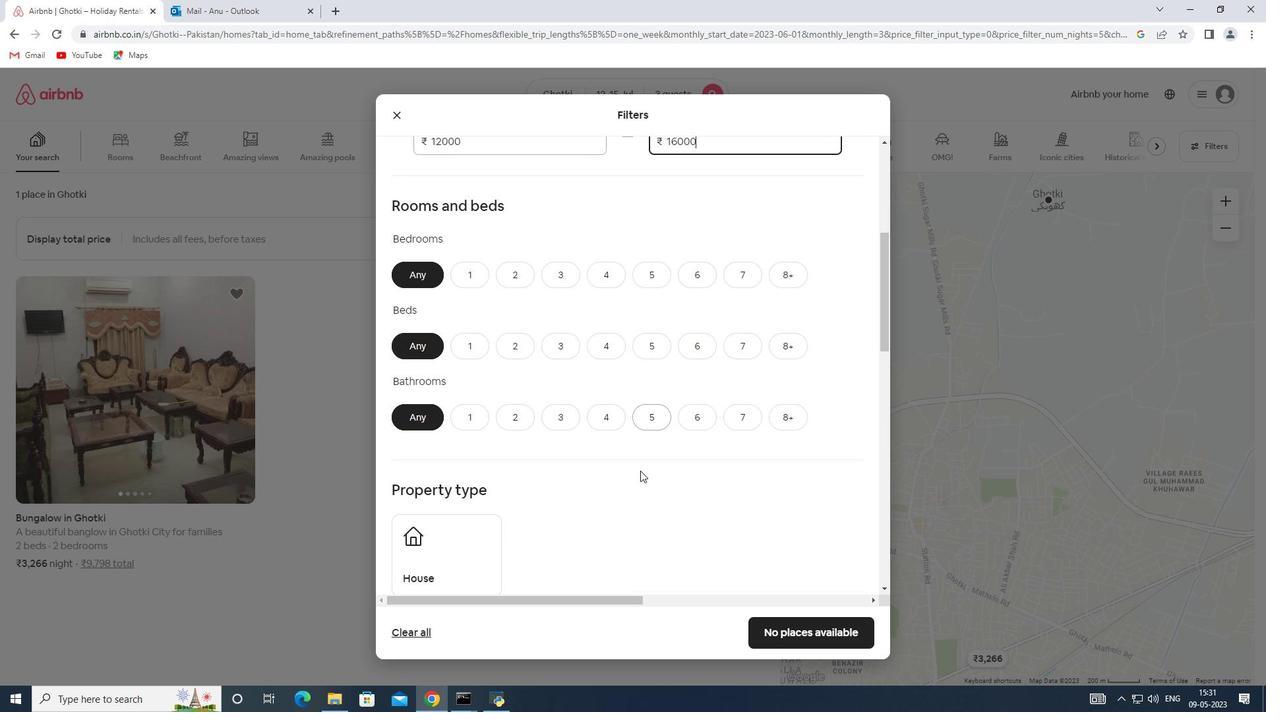 
Action: Mouse moved to (509, 209)
Screenshot: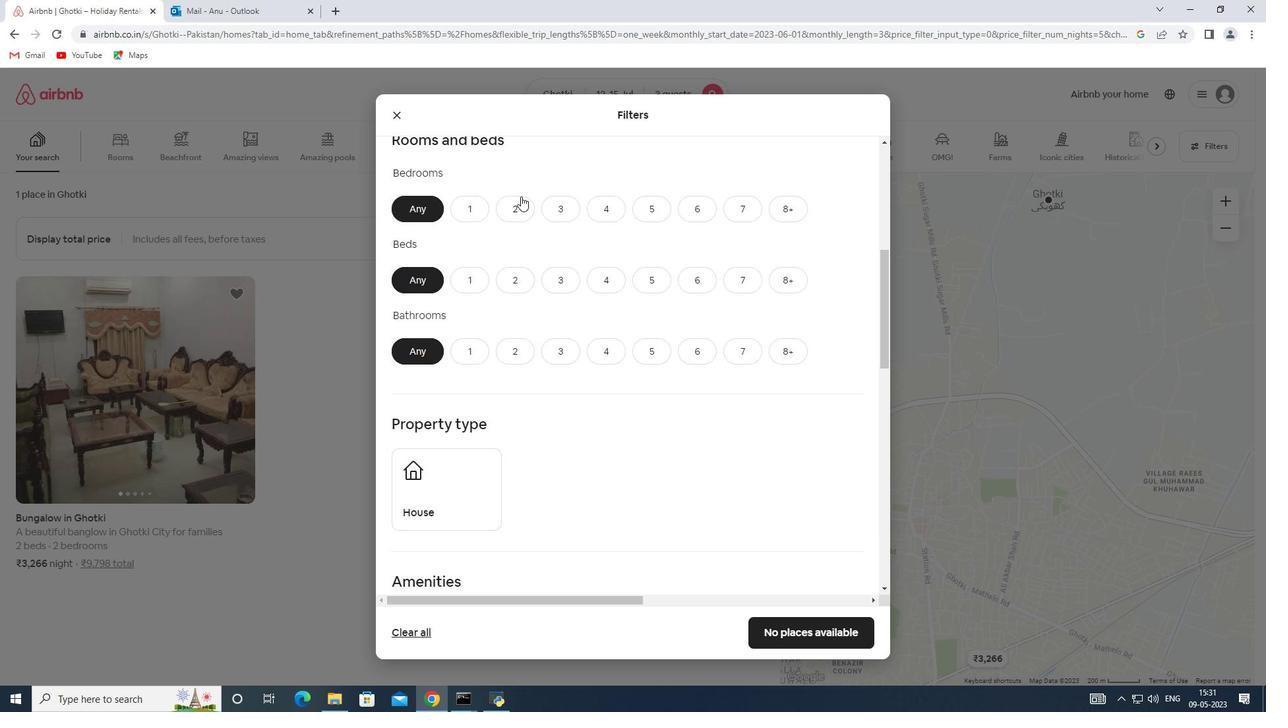 
Action: Mouse pressed left at (509, 209)
Screenshot: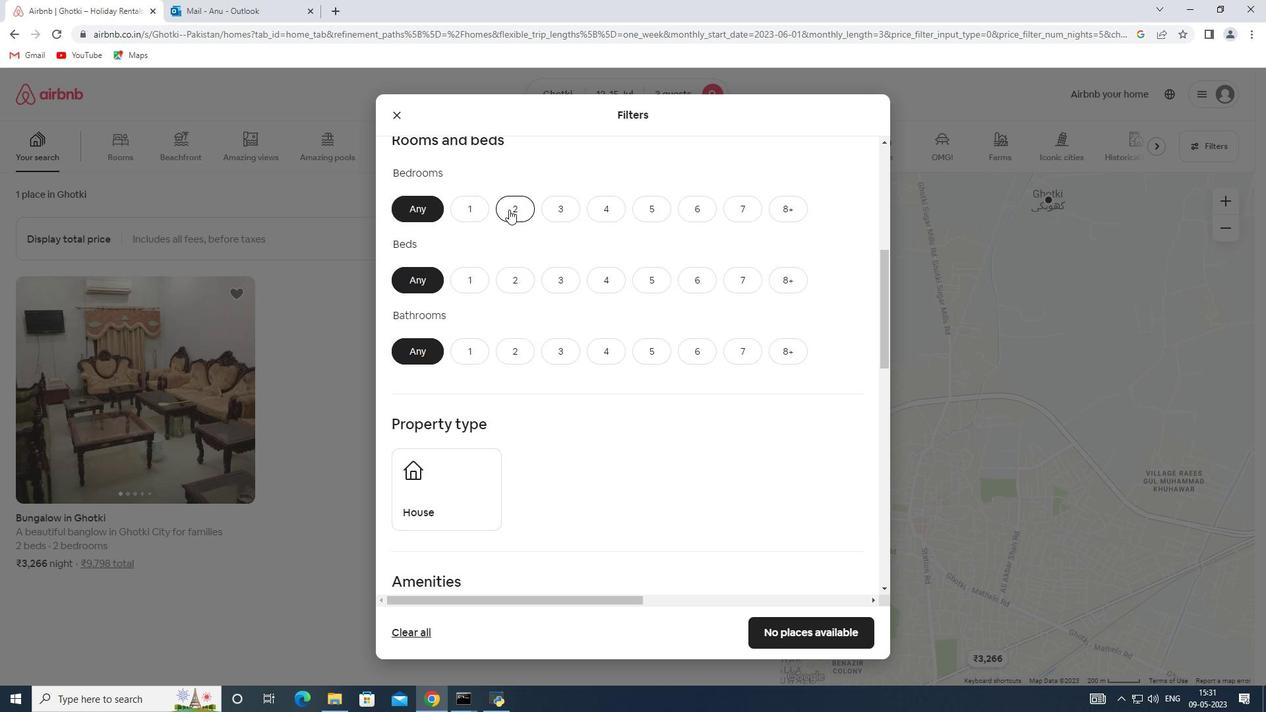 
Action: Mouse moved to (564, 283)
Screenshot: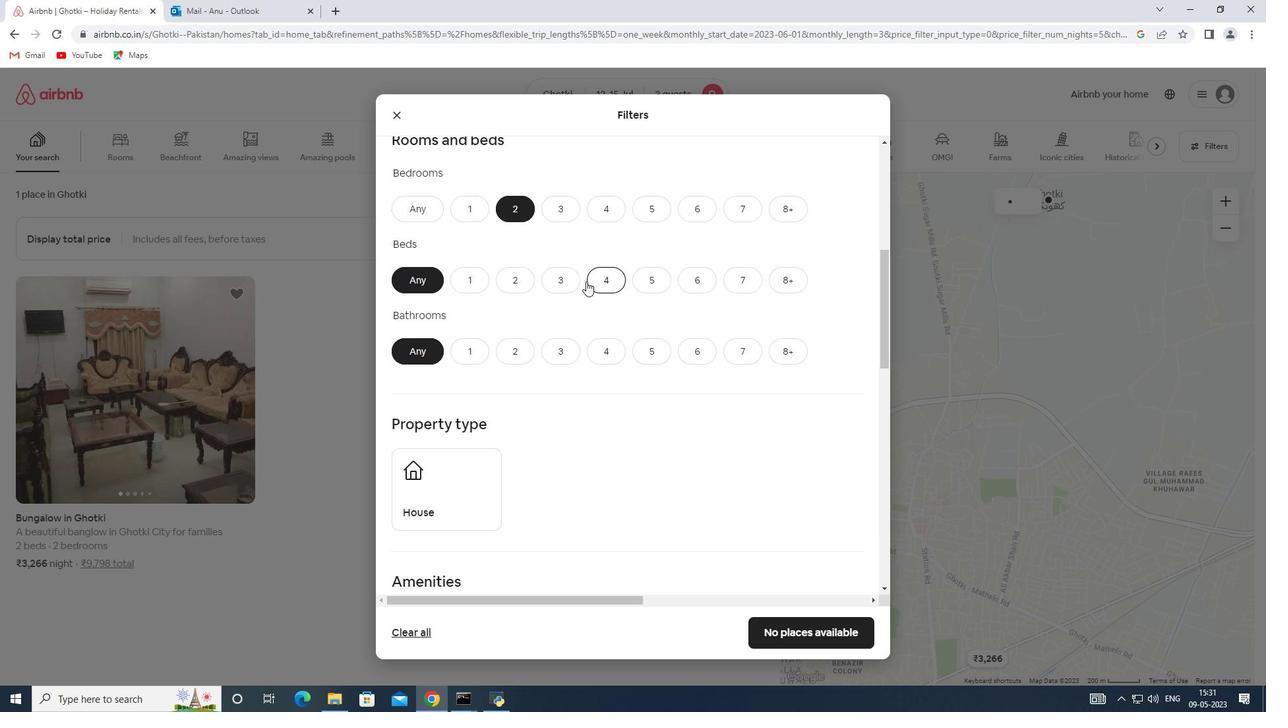 
Action: Mouse pressed left at (564, 283)
Screenshot: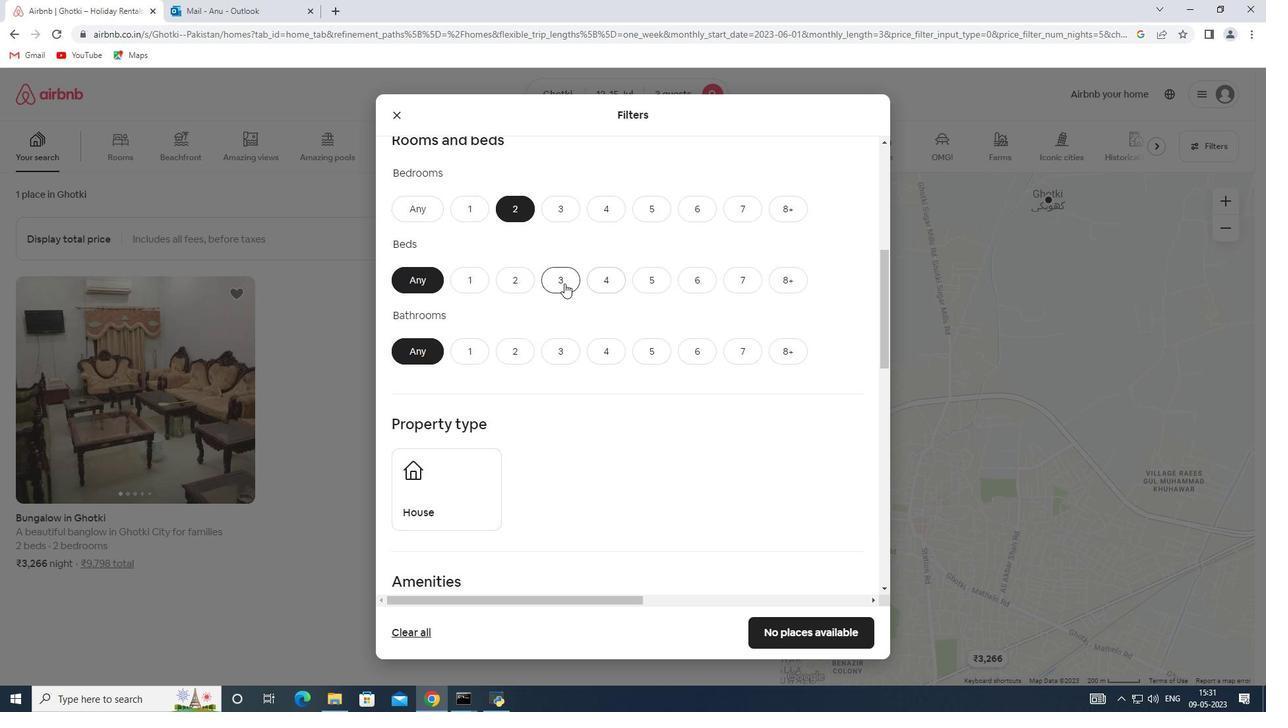 
Action: Mouse moved to (472, 348)
Screenshot: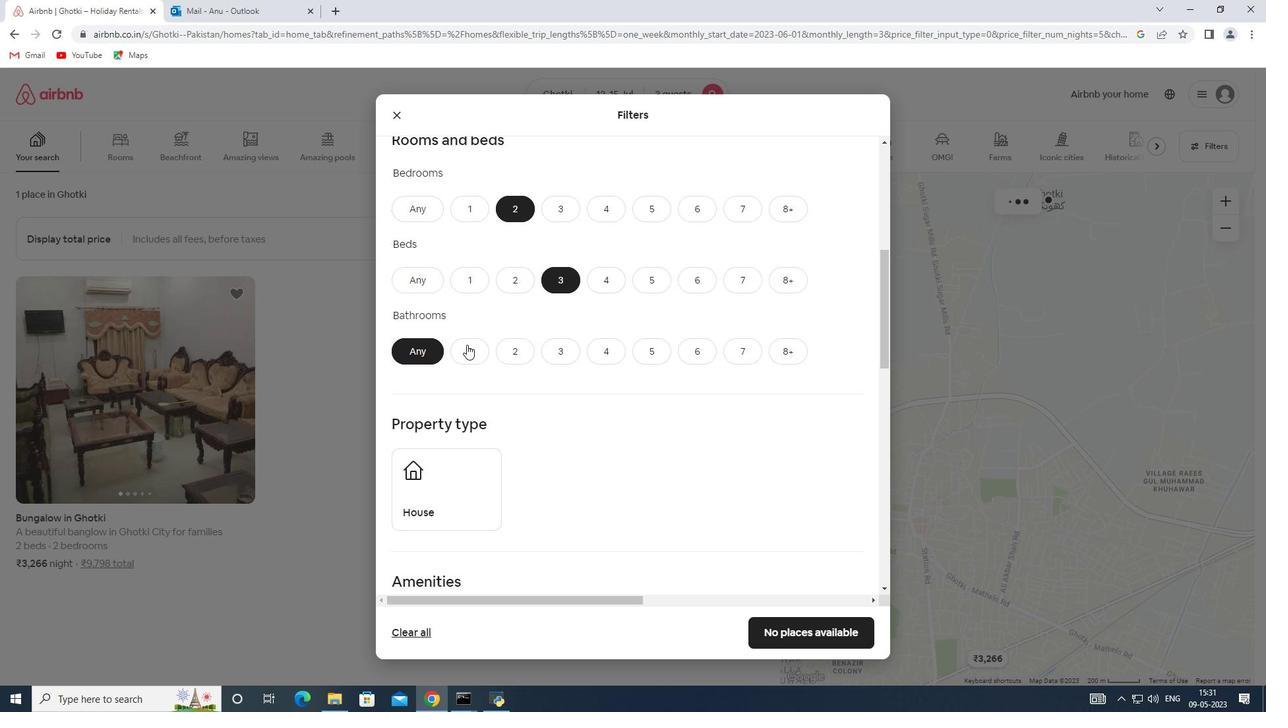
Action: Mouse pressed left at (472, 348)
Screenshot: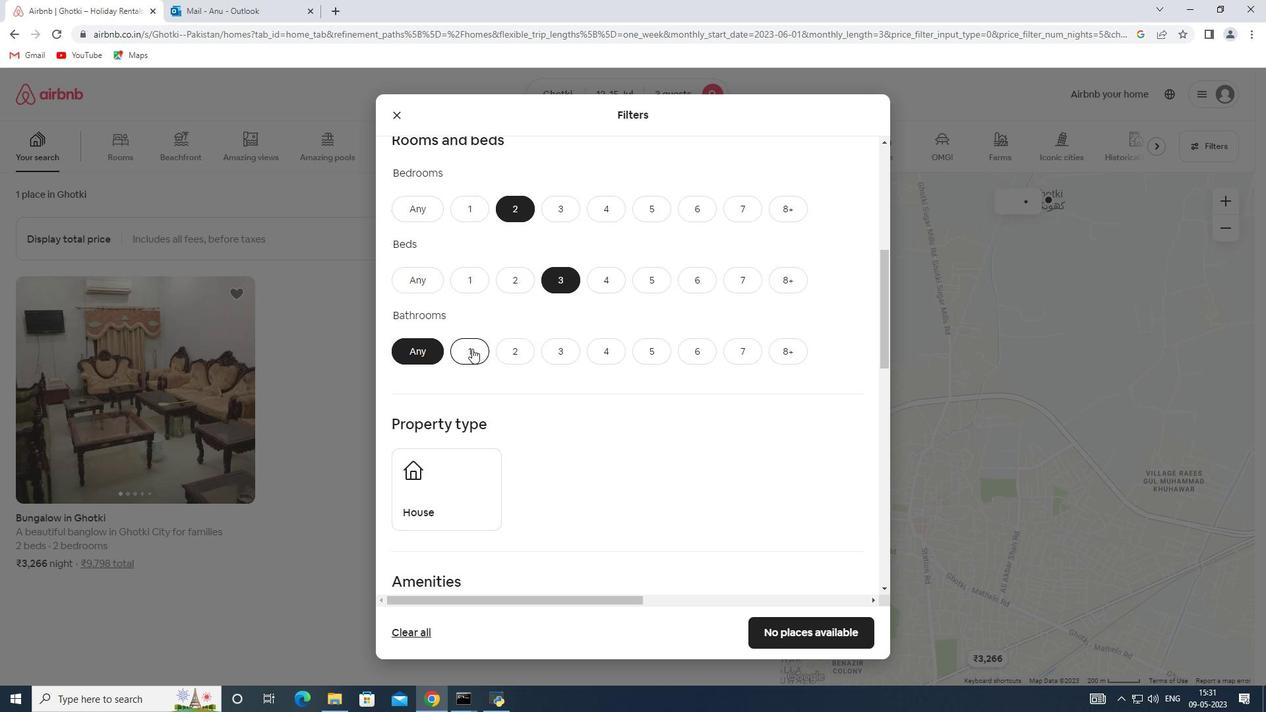 
Action: Mouse scrolled (472, 348) with delta (0, 0)
Screenshot: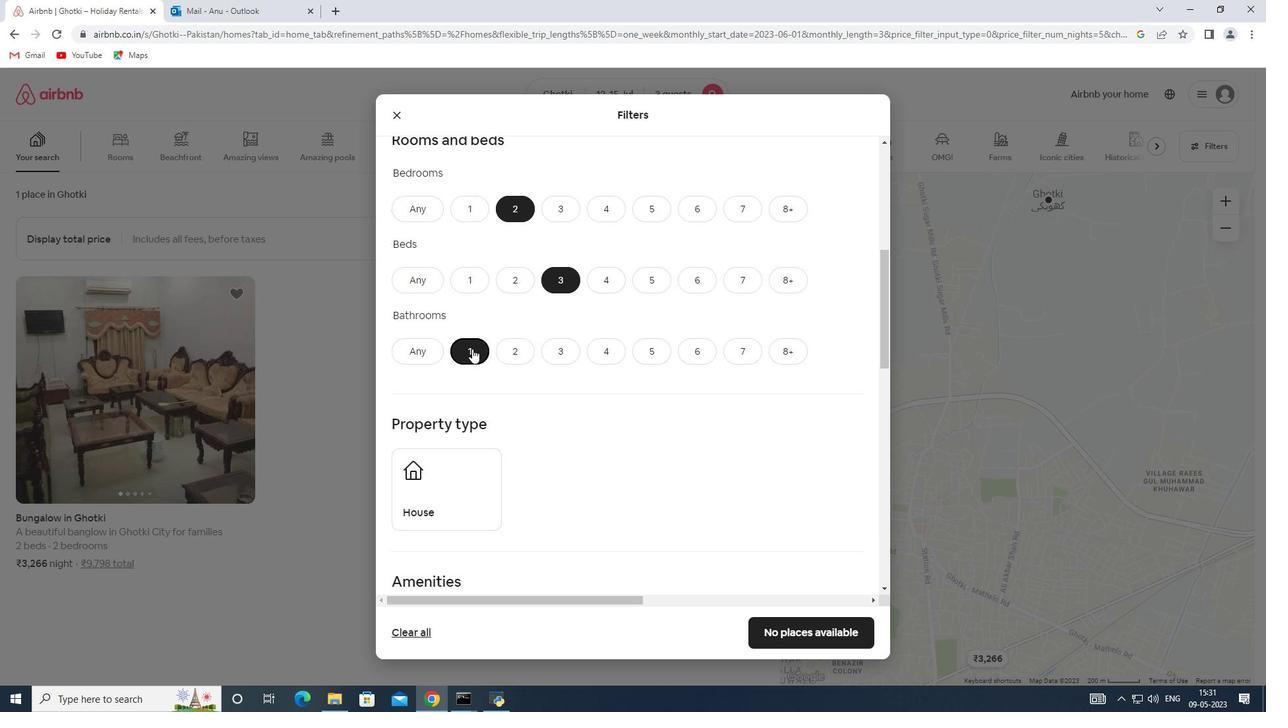 
Action: Mouse scrolled (472, 348) with delta (0, 0)
Screenshot: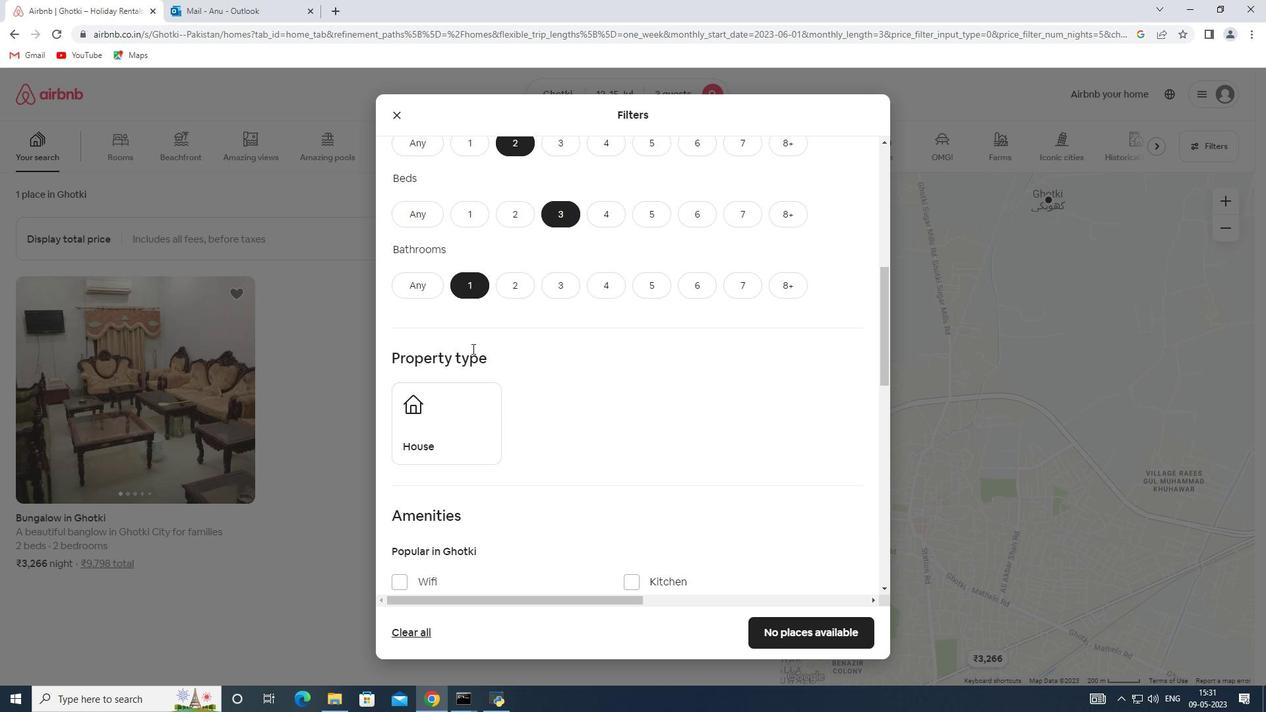 
Action: Mouse moved to (437, 347)
Screenshot: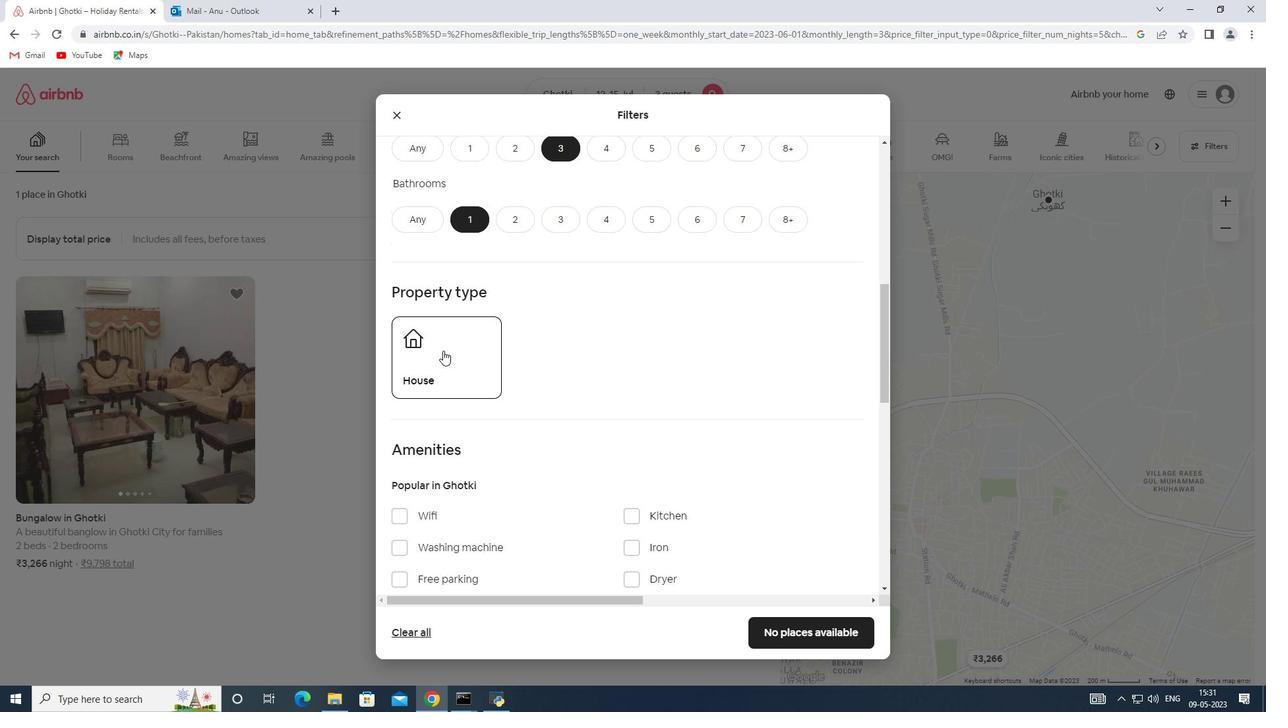 
Action: Mouse pressed left at (437, 347)
Screenshot: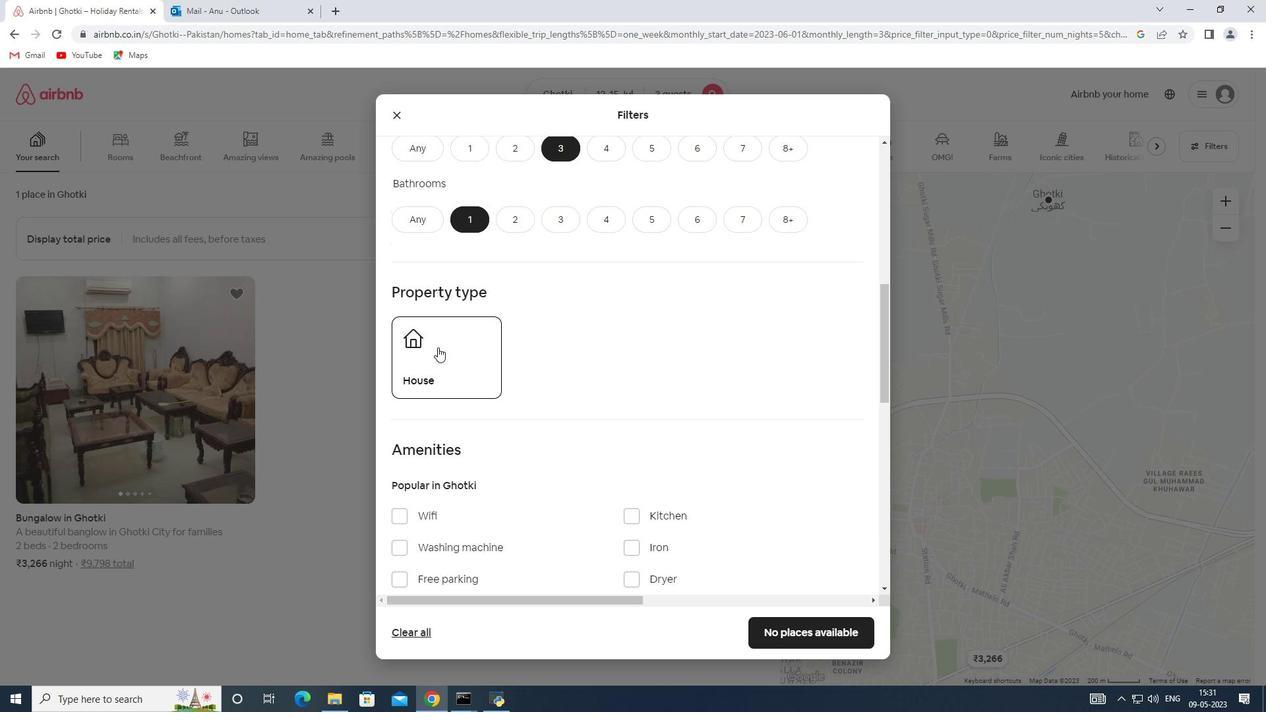 
Action: Mouse moved to (441, 340)
Screenshot: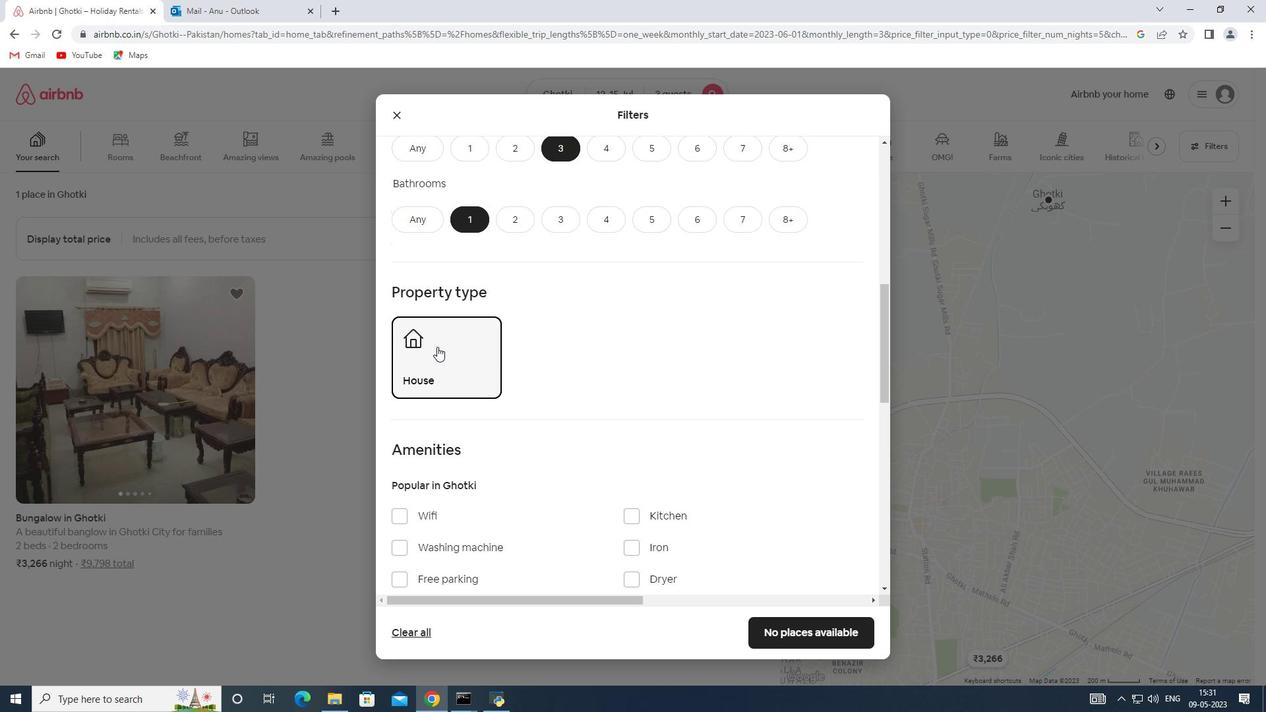 
Action: Mouse scrolled (441, 339) with delta (0, 0)
Screenshot: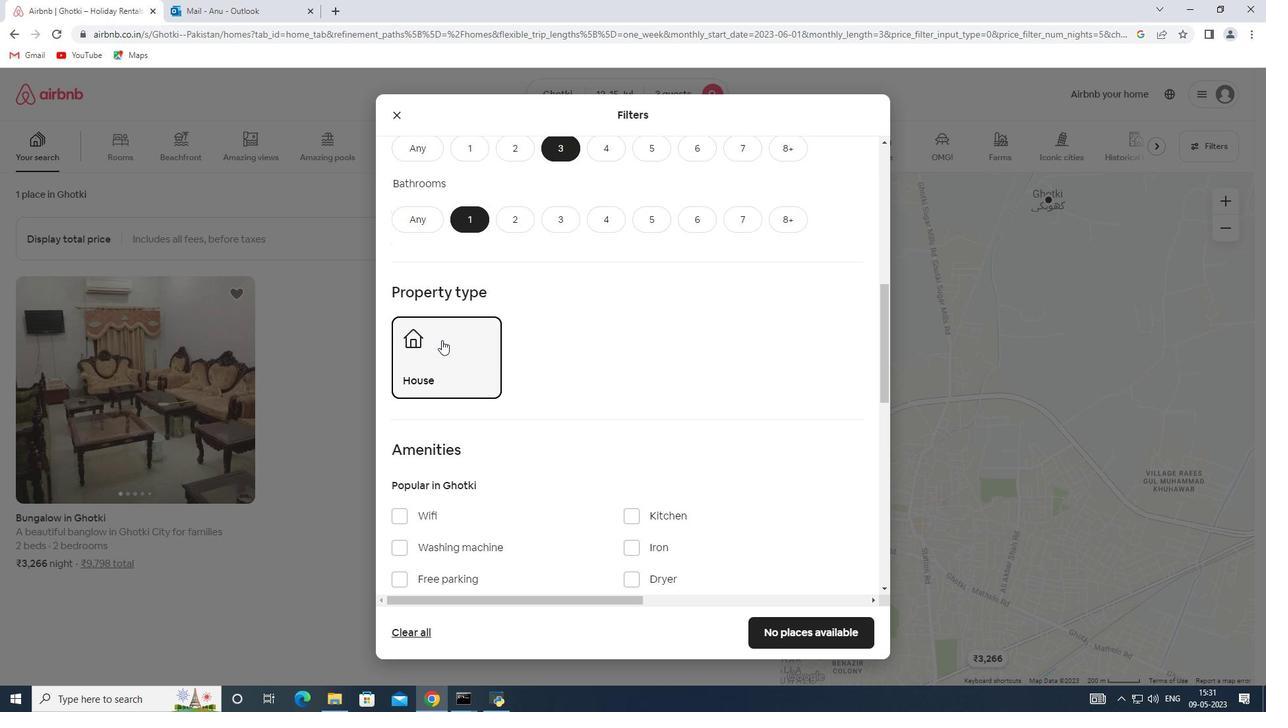 
Action: Mouse scrolled (441, 339) with delta (0, 0)
Screenshot: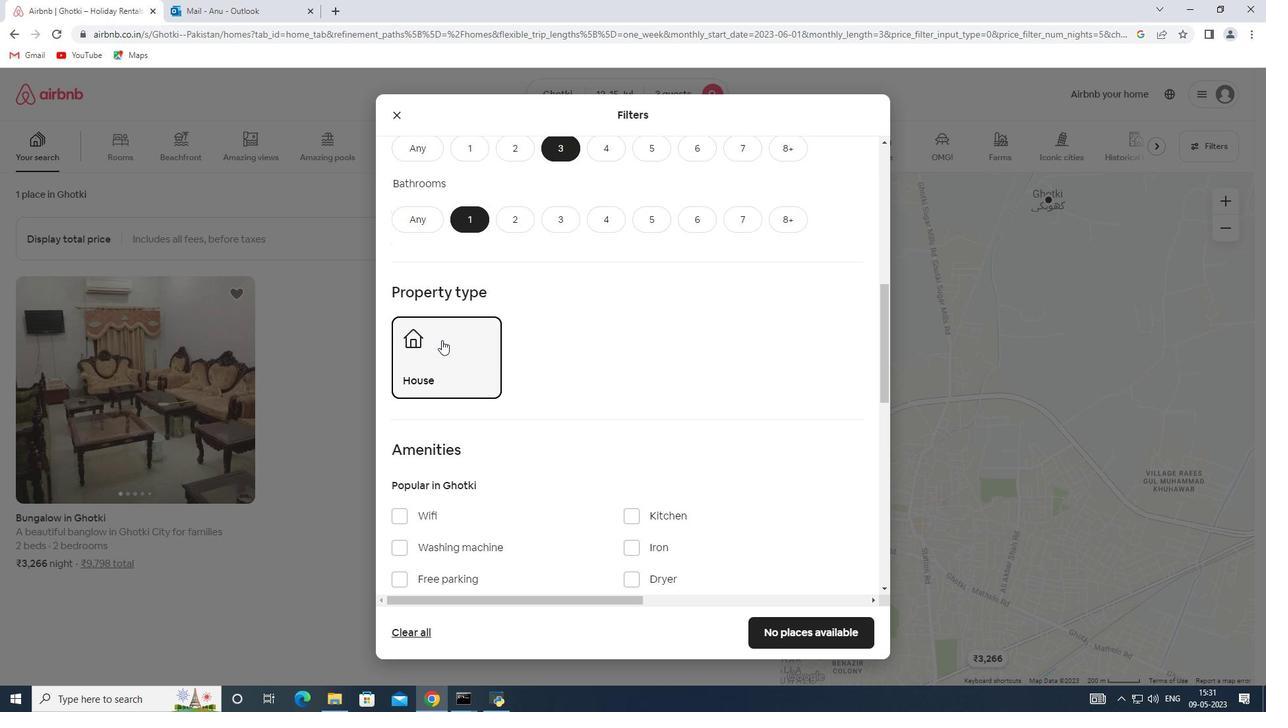 
Action: Mouse moved to (426, 466)
Screenshot: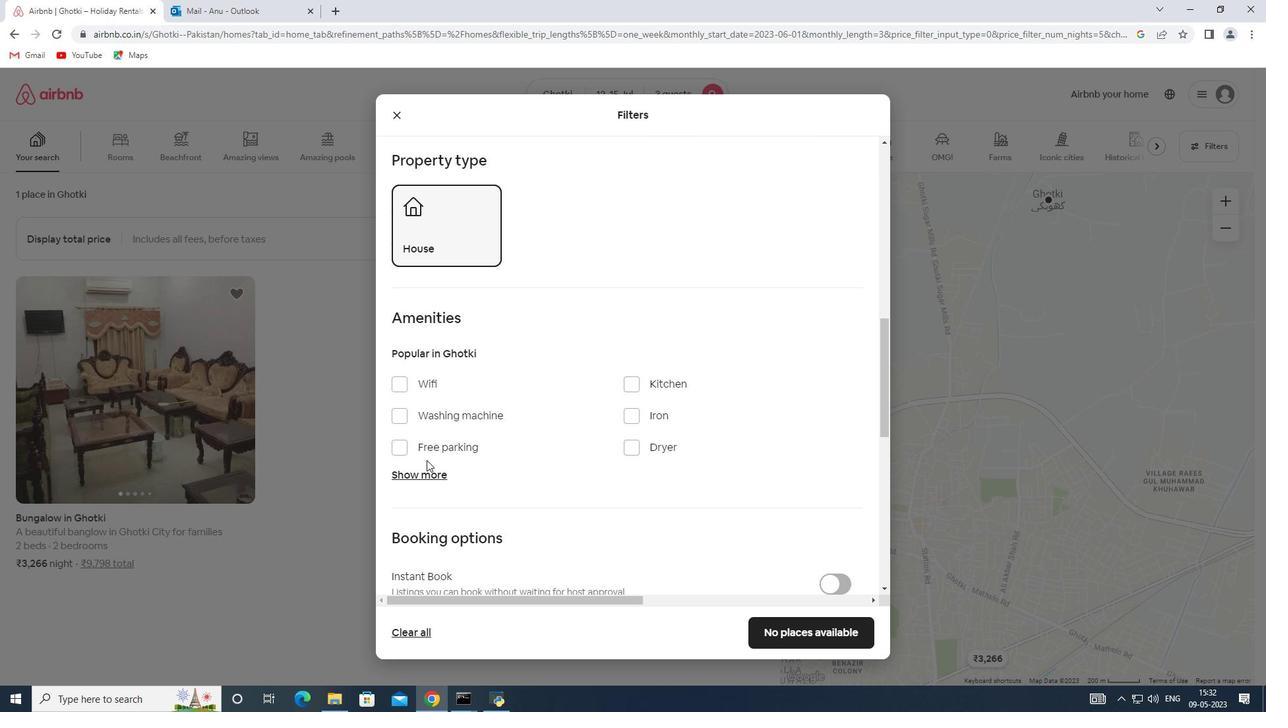 
Action: Mouse scrolled (426, 466) with delta (0, 0)
Screenshot: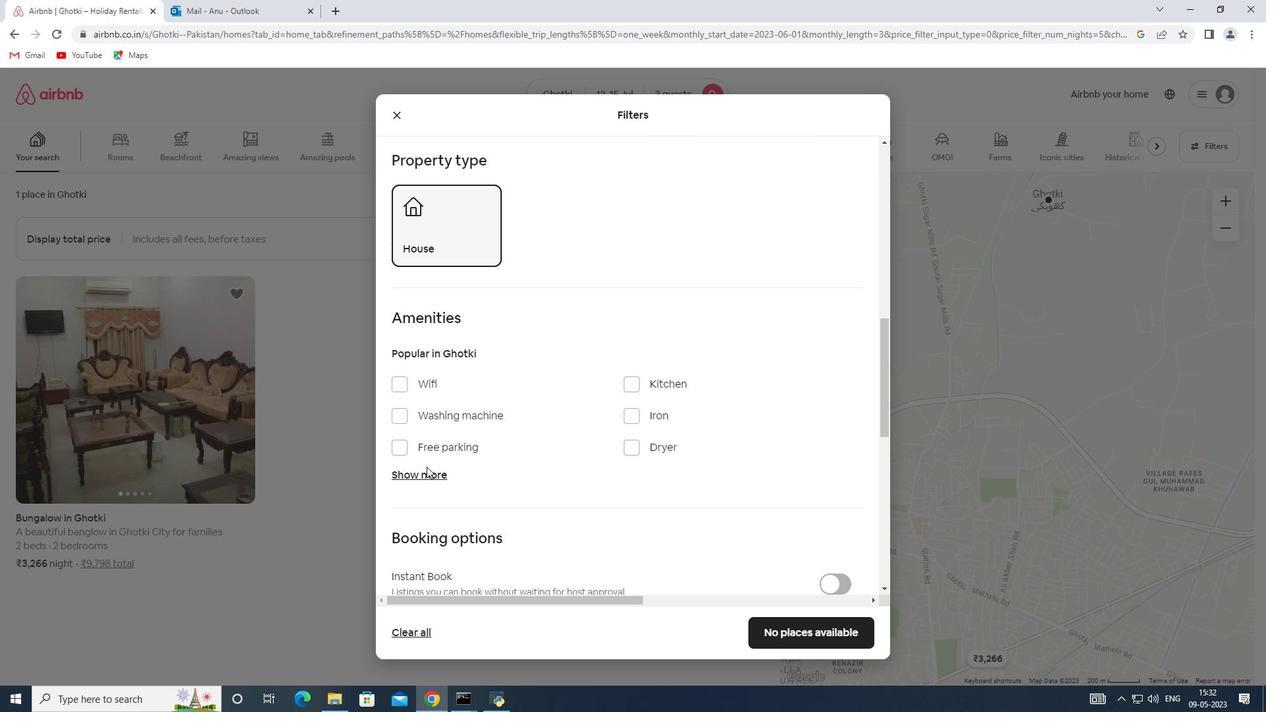 
Action: Mouse moved to (431, 461)
Screenshot: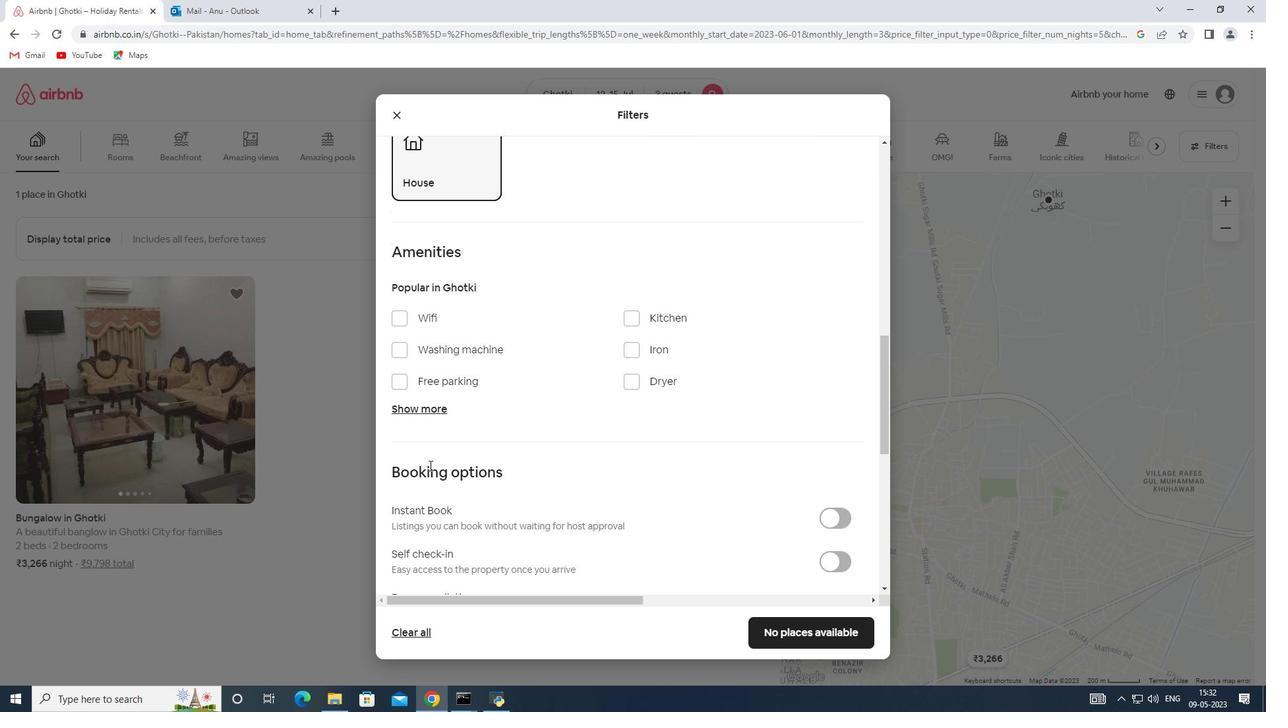 
Action: Mouse scrolled (431, 460) with delta (0, 0)
Screenshot: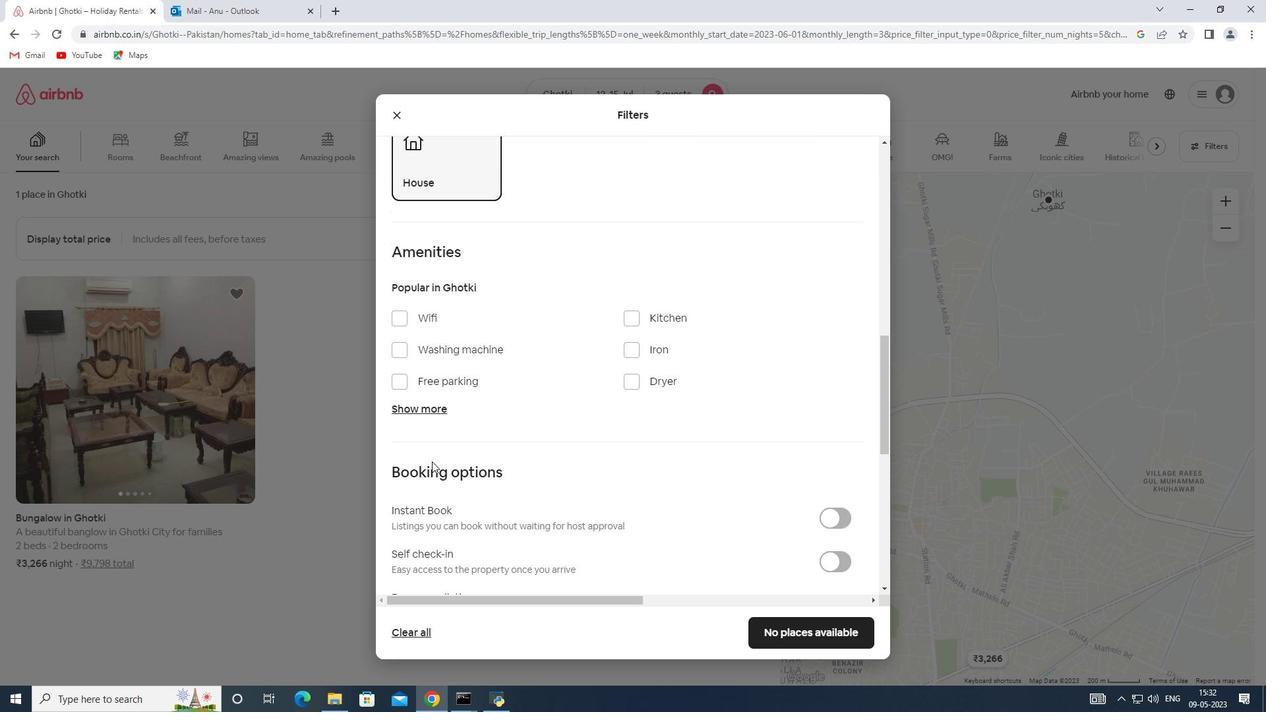 
Action: Mouse scrolled (431, 460) with delta (0, 0)
Screenshot: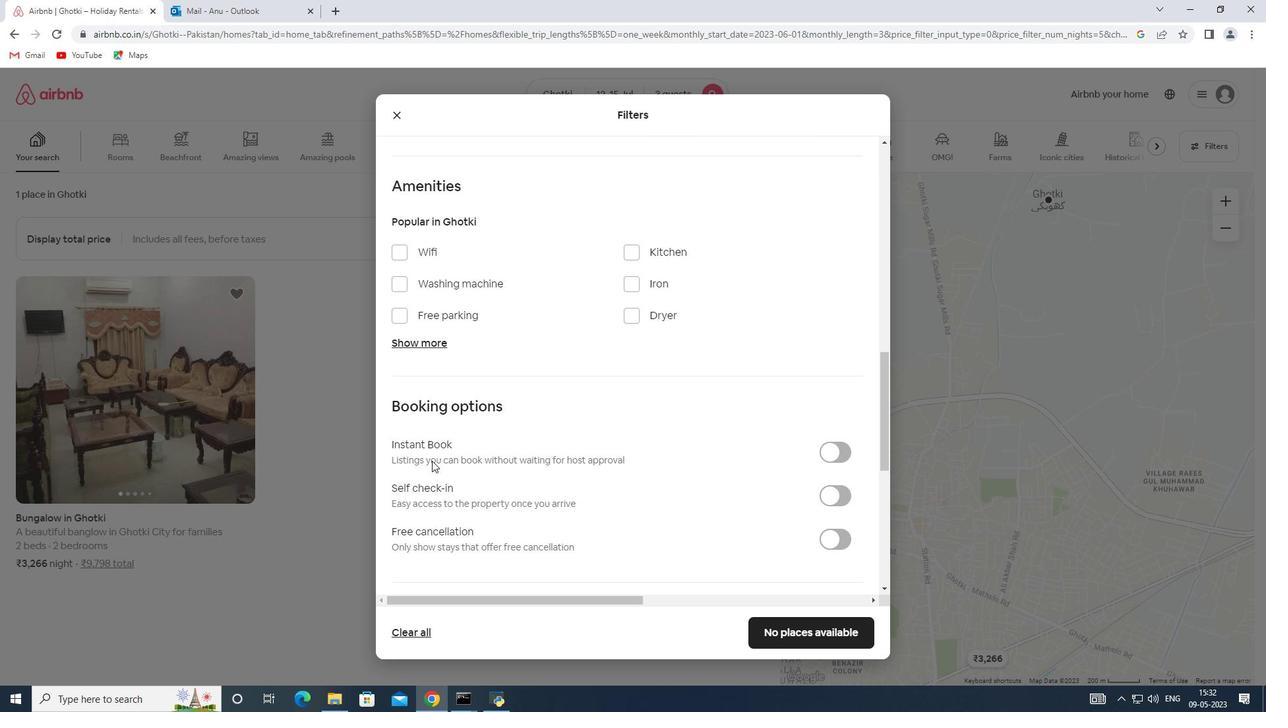 
Action: Mouse scrolled (431, 460) with delta (0, 0)
Screenshot: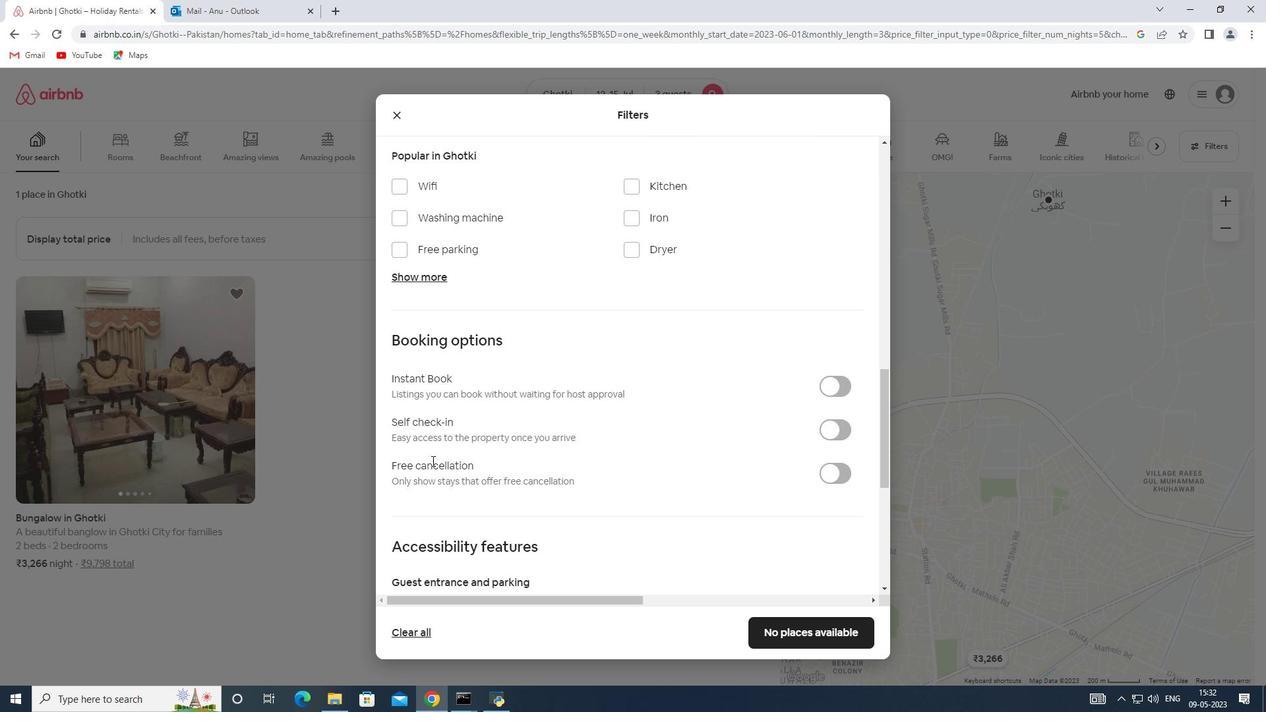 
Action: Mouse moved to (849, 372)
Screenshot: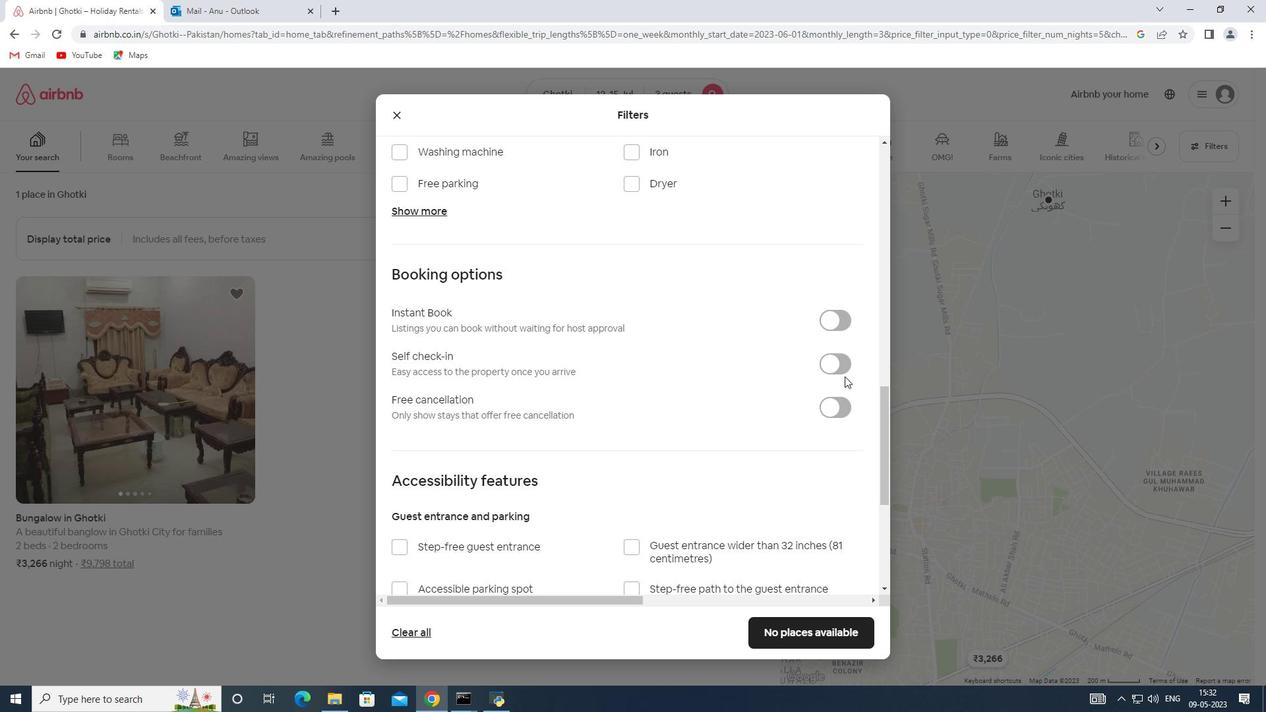 
Action: Mouse pressed left at (849, 372)
Screenshot: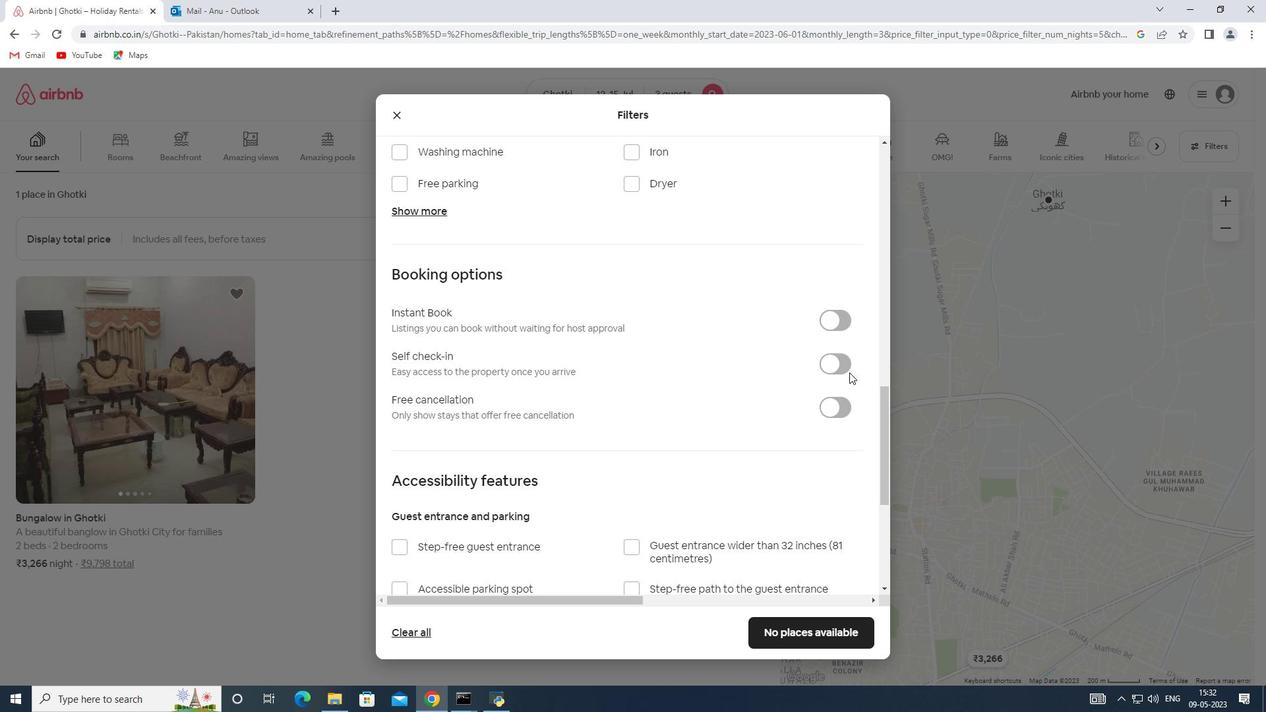 
Action: Mouse moved to (841, 369)
Screenshot: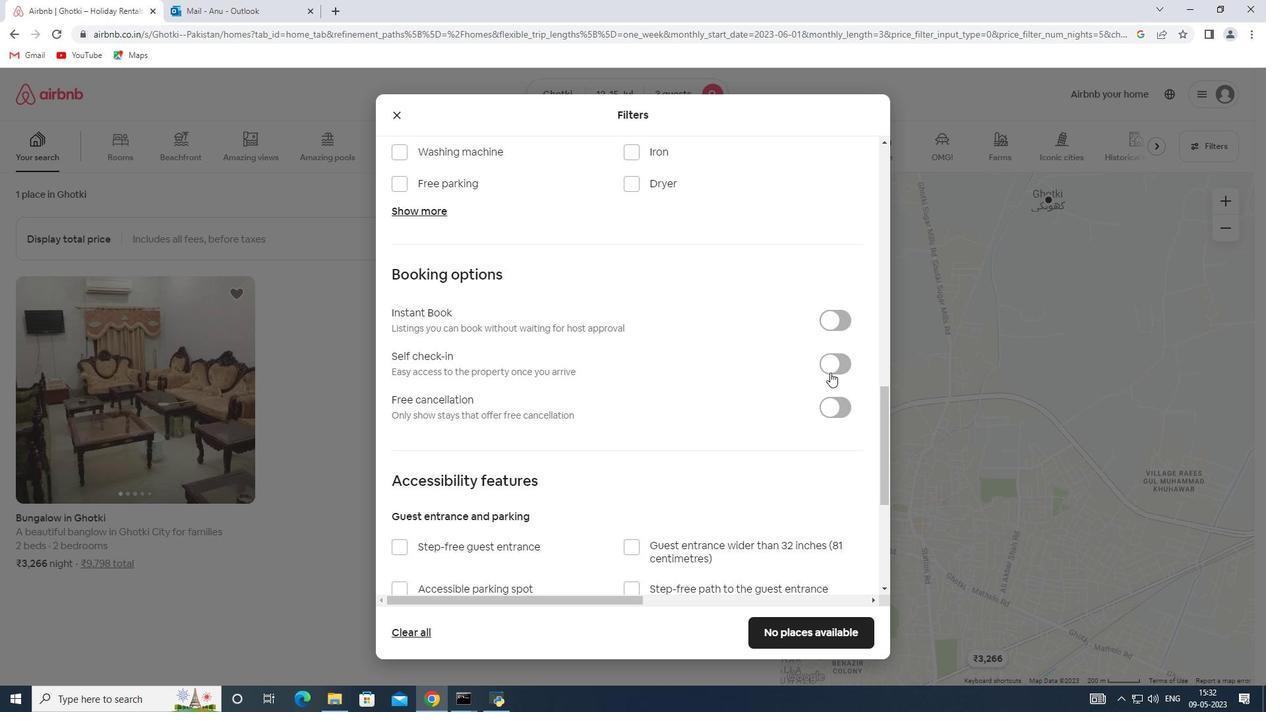 
Action: Mouse pressed left at (841, 369)
Screenshot: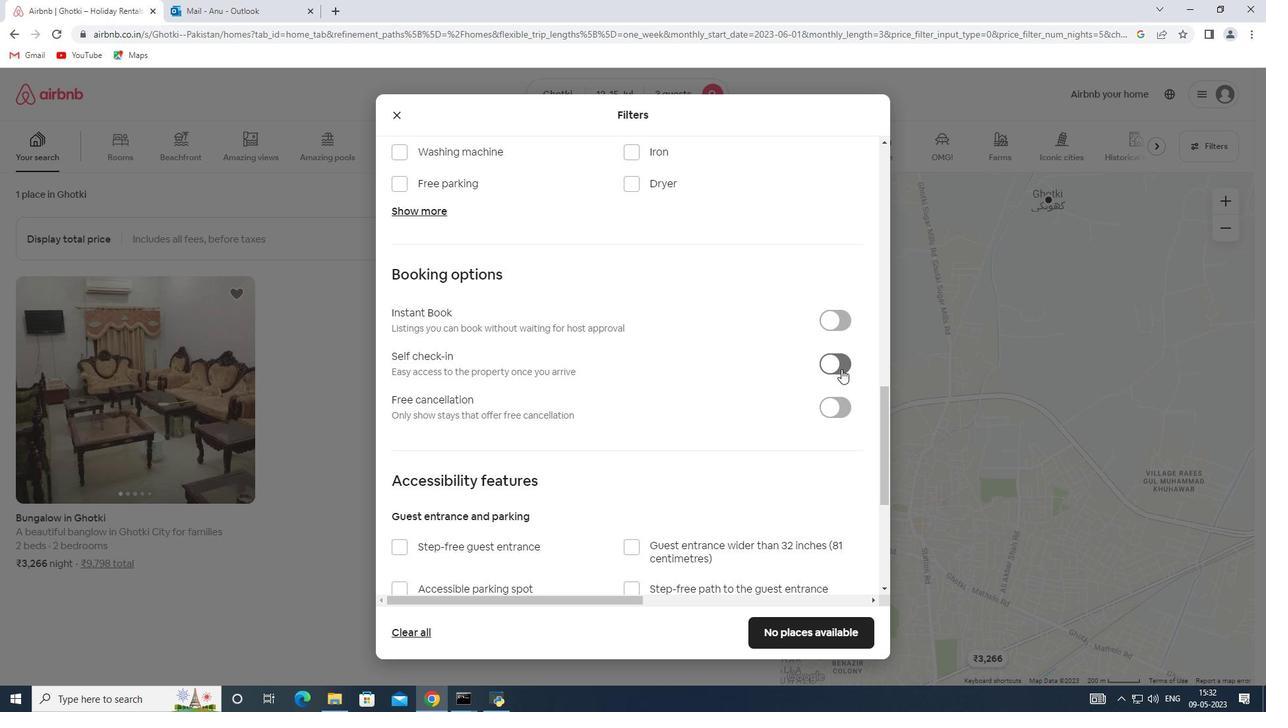 
Action: Mouse moved to (612, 440)
Screenshot: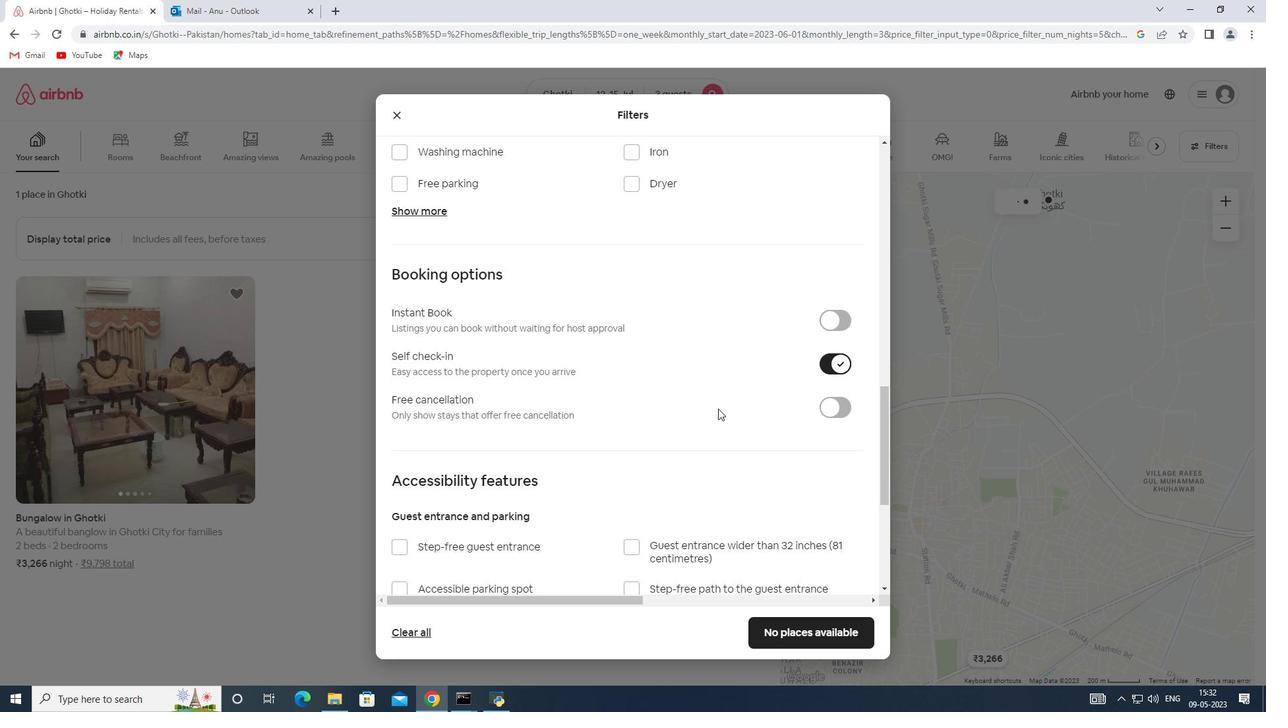 
Action: Mouse scrolled (612, 439) with delta (0, 0)
Screenshot: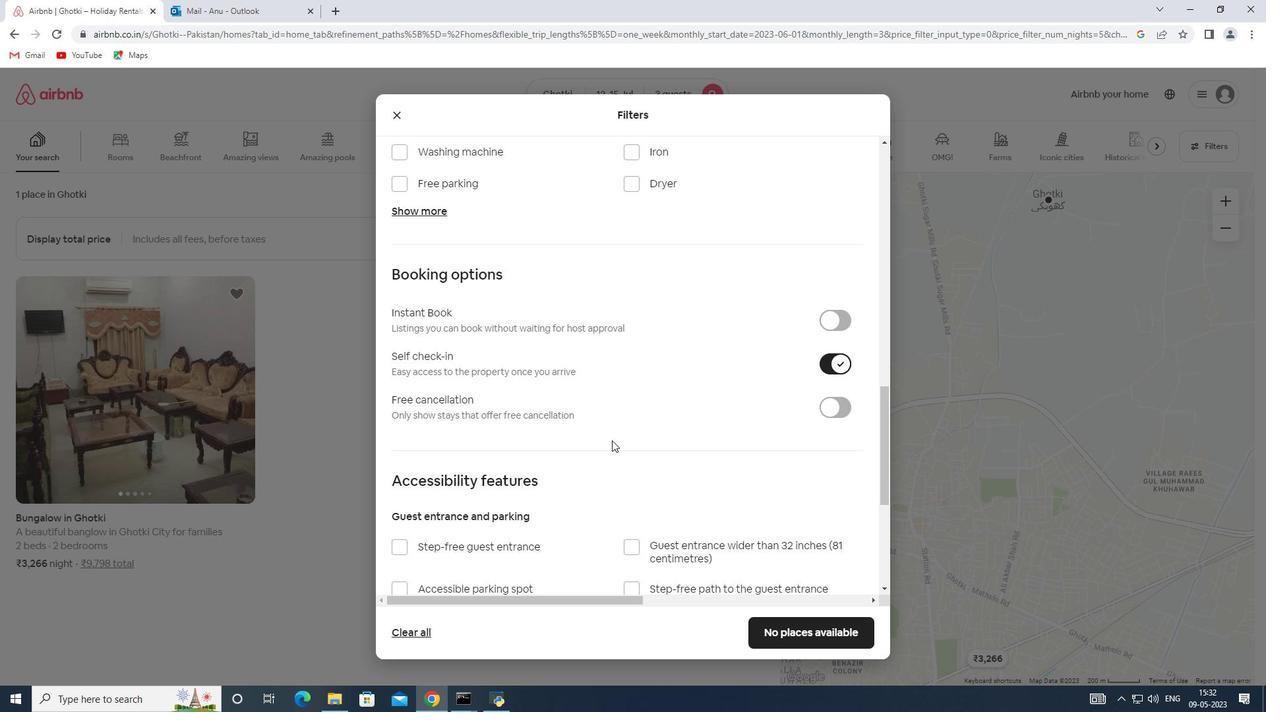 
Action: Mouse scrolled (612, 439) with delta (0, 0)
Screenshot: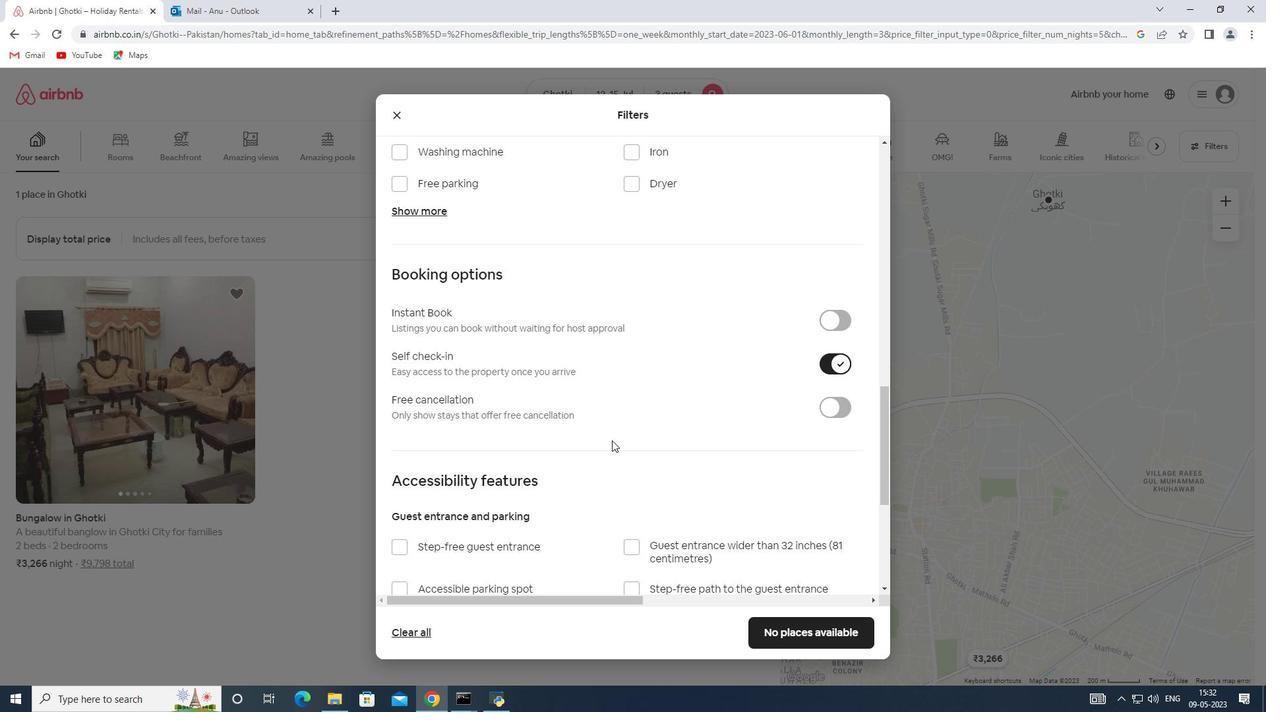 
Action: Mouse scrolled (612, 439) with delta (0, 0)
Screenshot: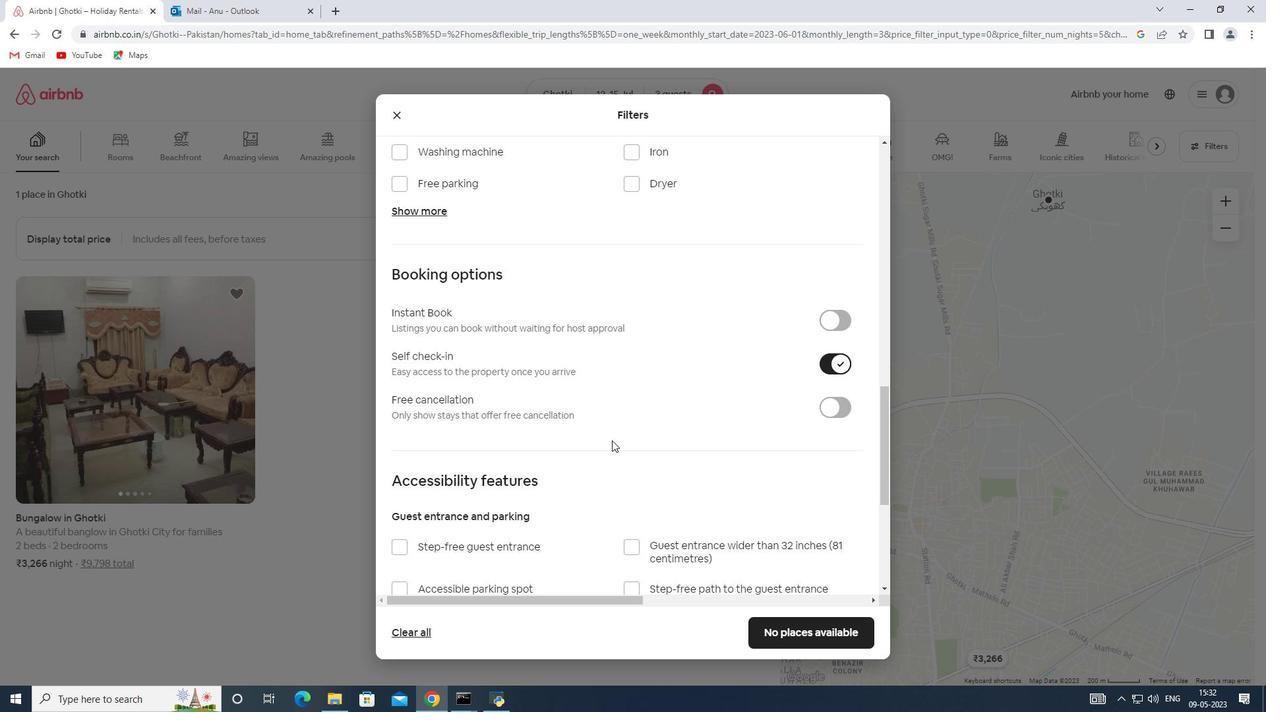 
Action: Mouse scrolled (612, 439) with delta (0, 0)
Screenshot: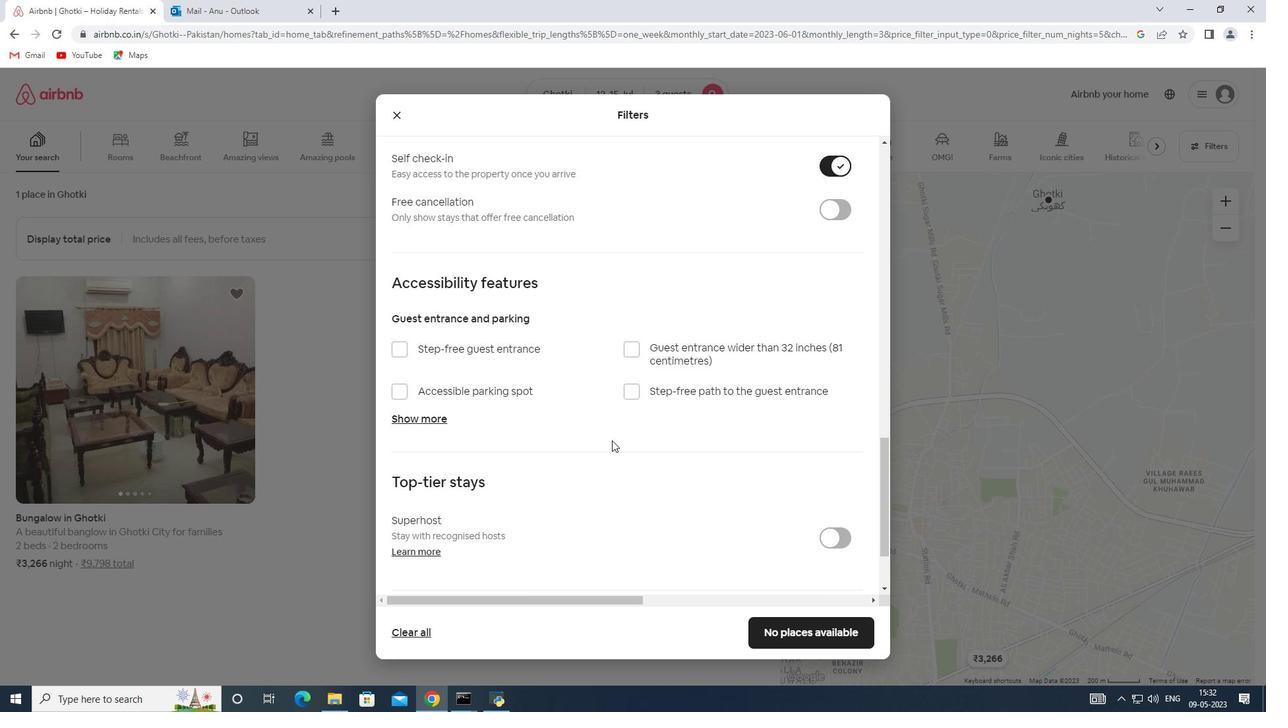 
Action: Mouse scrolled (612, 439) with delta (0, 0)
Screenshot: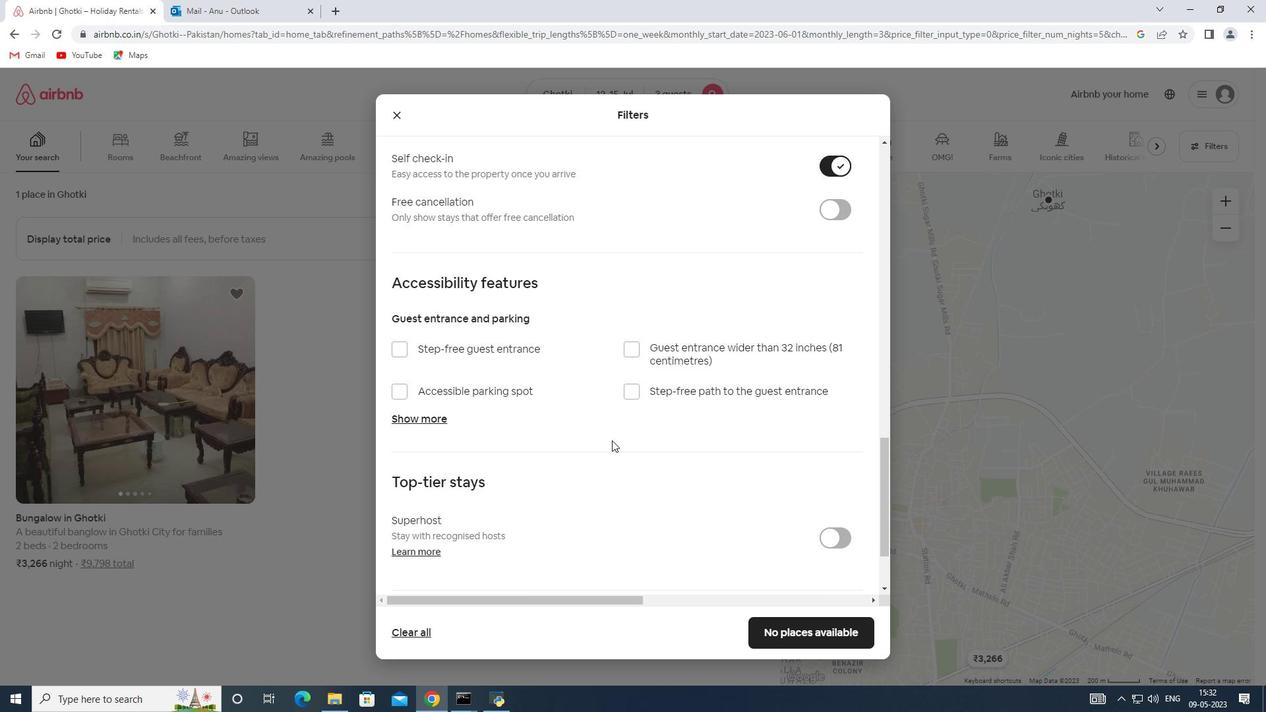 
Action: Mouse moved to (460, 557)
Screenshot: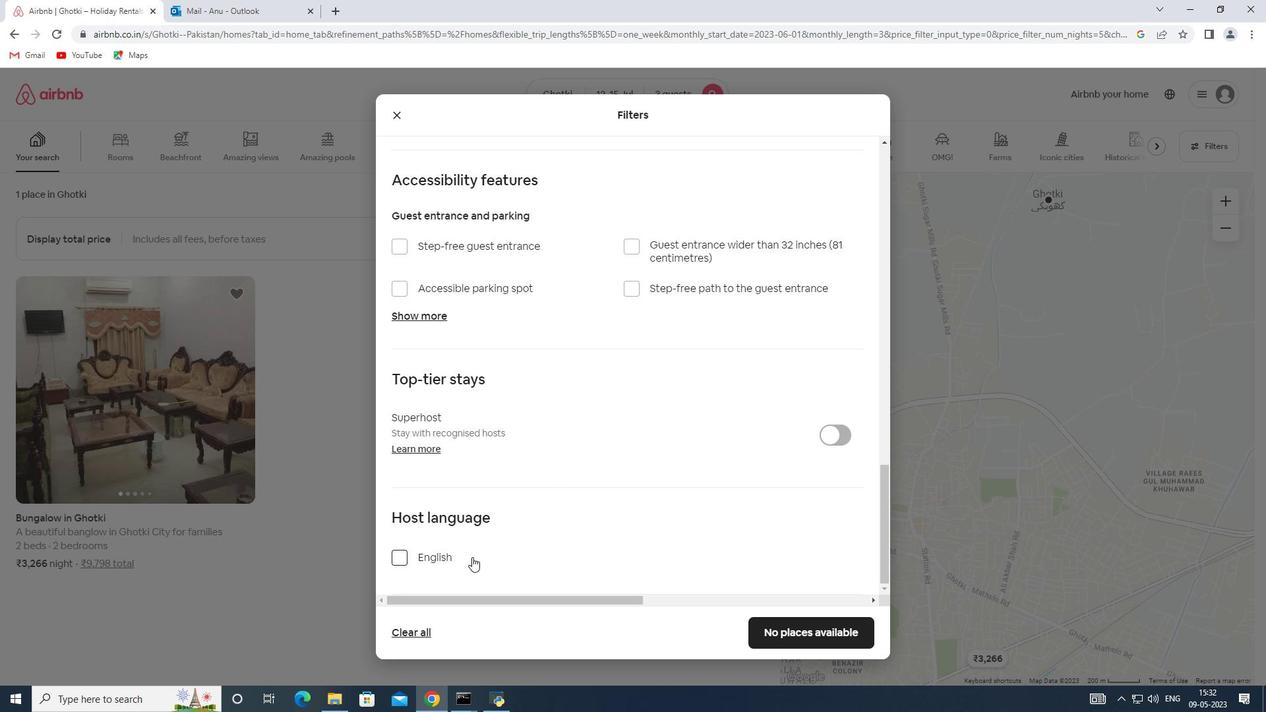 
Action: Mouse pressed left at (460, 557)
Screenshot: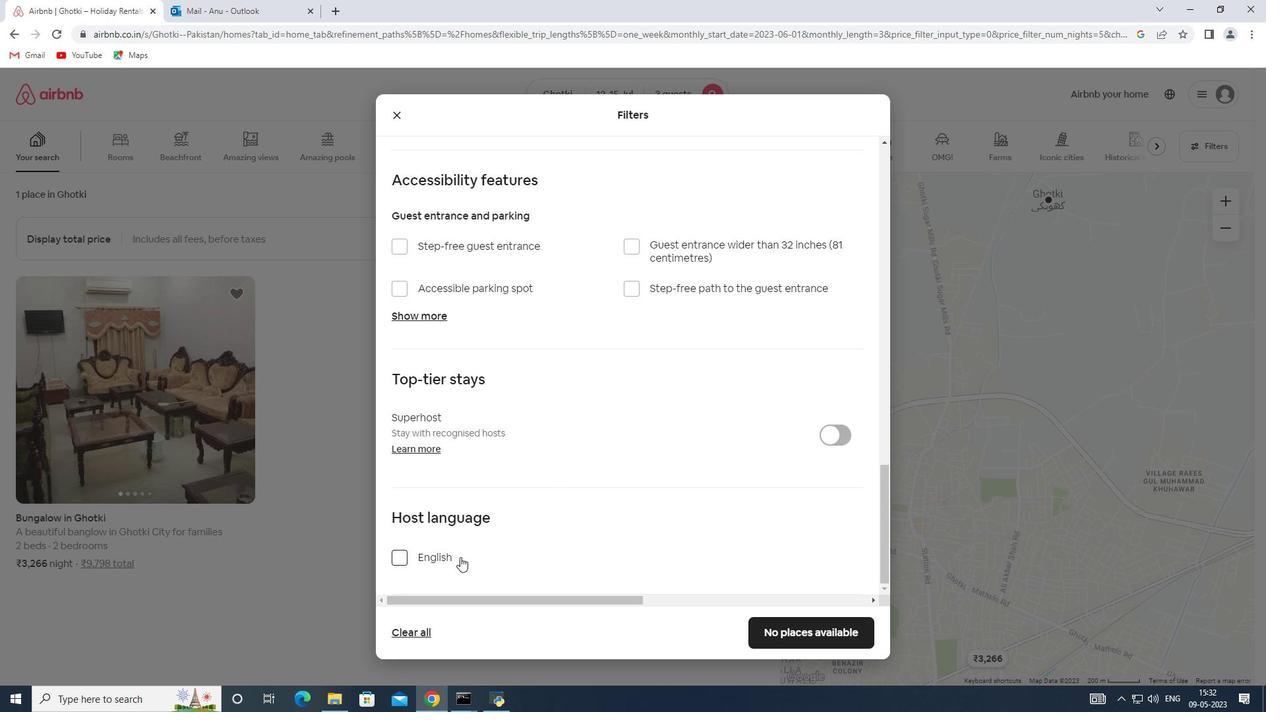 
Action: Mouse moved to (804, 632)
Screenshot: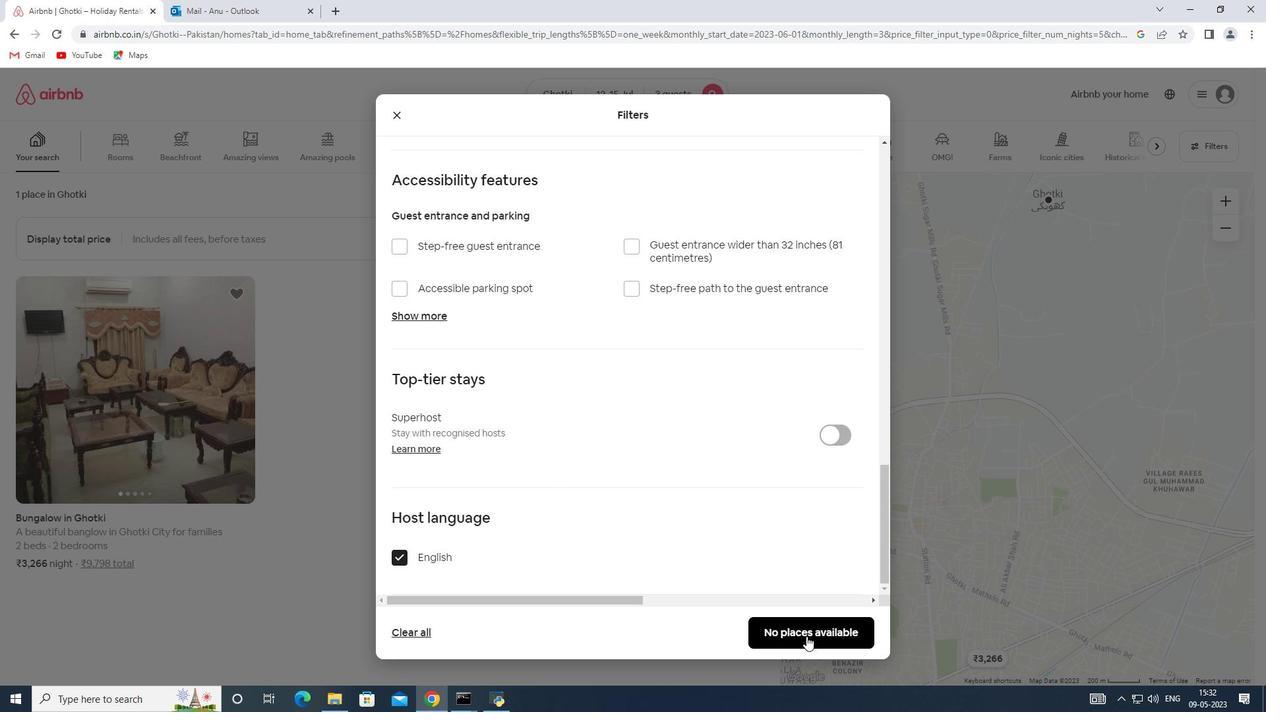 
Action: Mouse pressed left at (804, 632)
Screenshot: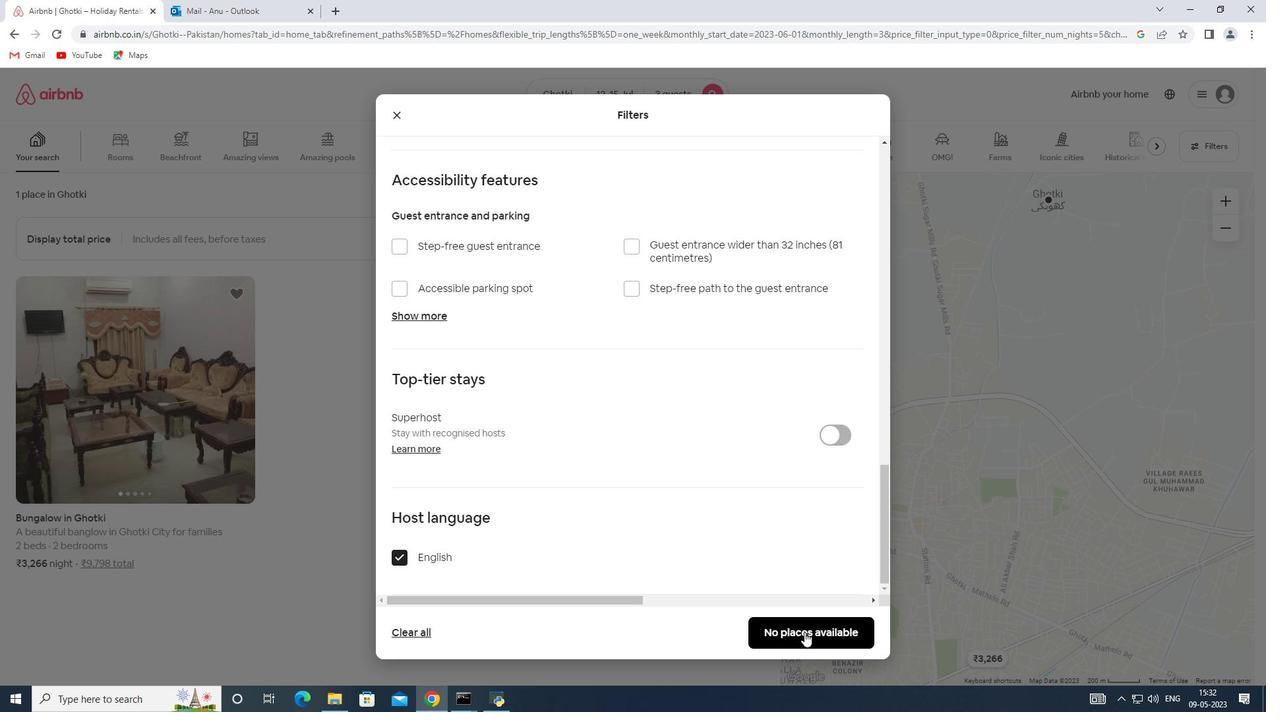
